 Task: In the  document Matthew.epub change page color to  'Blue'. Add link on bottom right corner of the sheet: 'www.instagram.com' Insert page numer on top of the page
Action: Mouse moved to (202, 380)
Screenshot: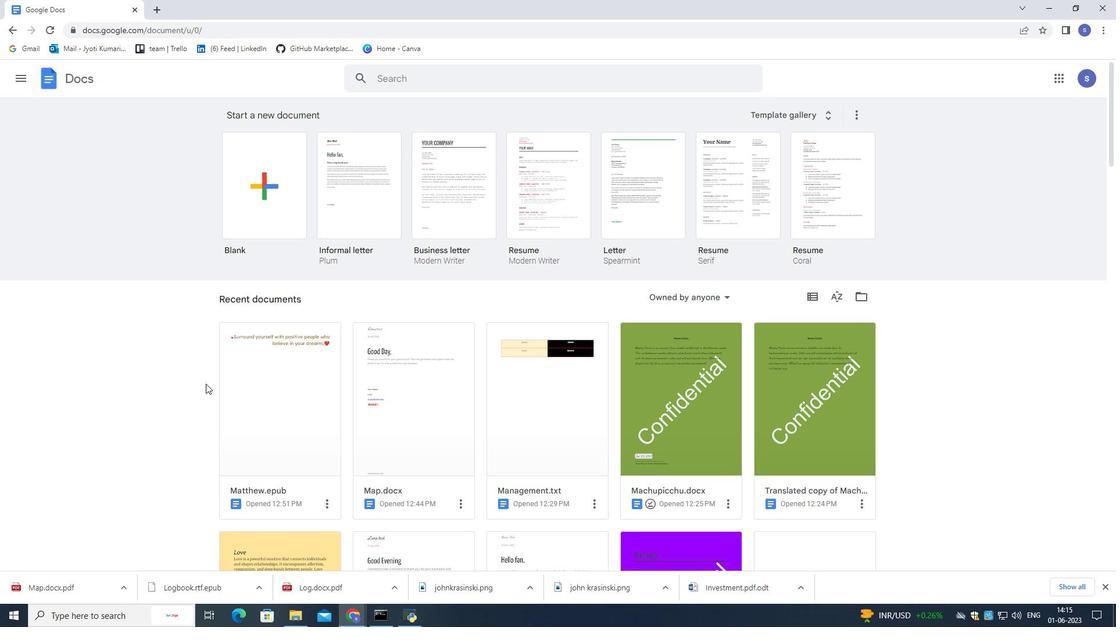 
Action: Mouse scrolled (202, 380) with delta (0, 0)
Screenshot: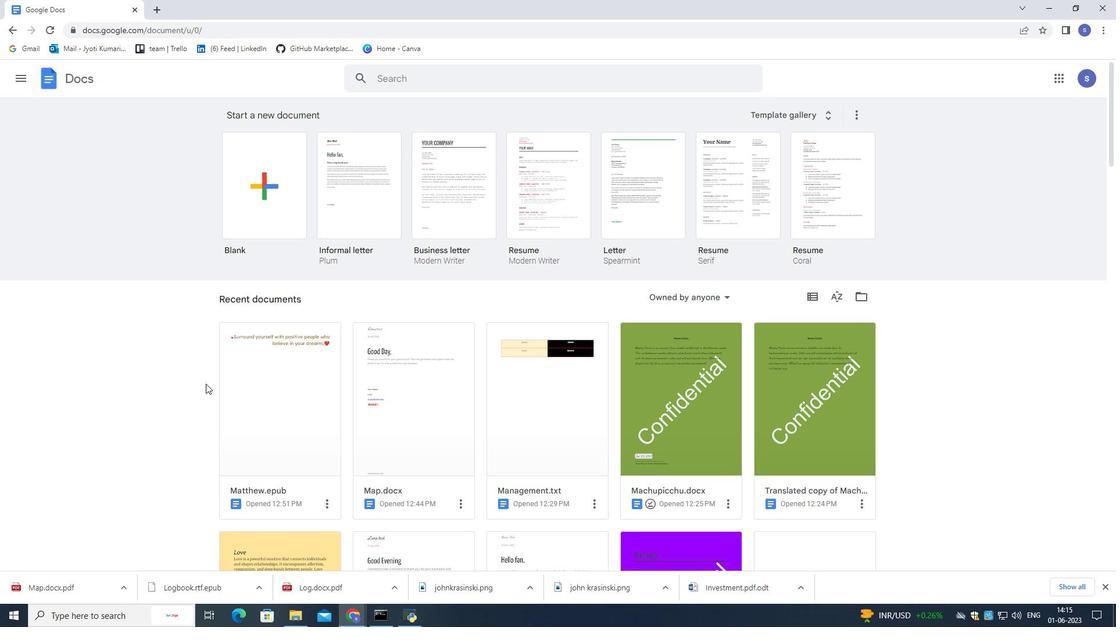 
Action: Mouse scrolled (202, 380) with delta (0, 0)
Screenshot: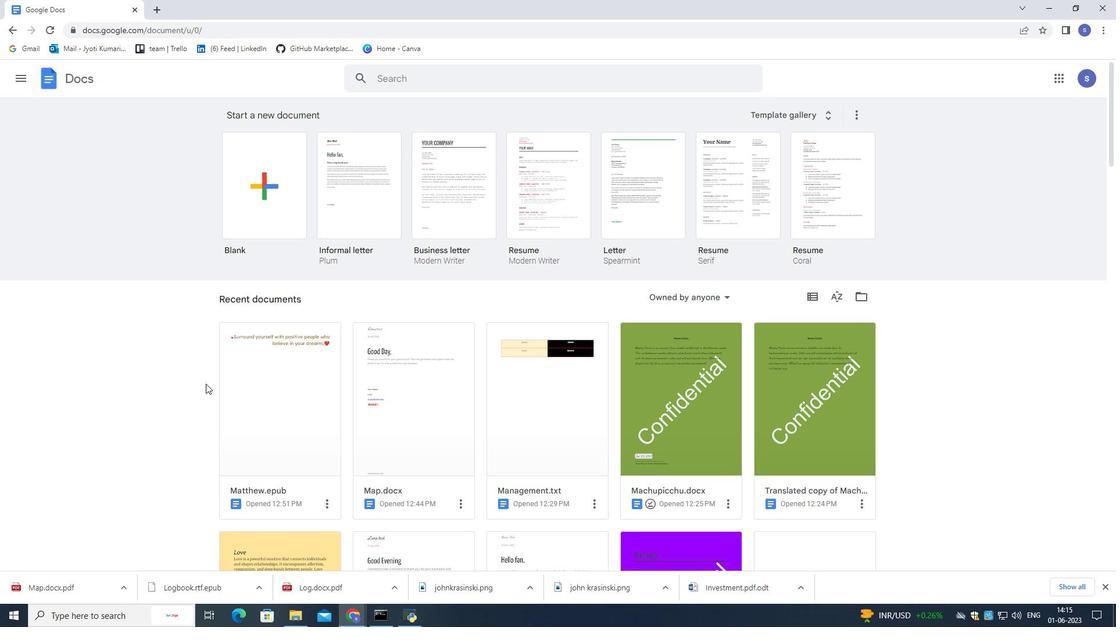 
Action: Mouse scrolled (202, 380) with delta (0, 0)
Screenshot: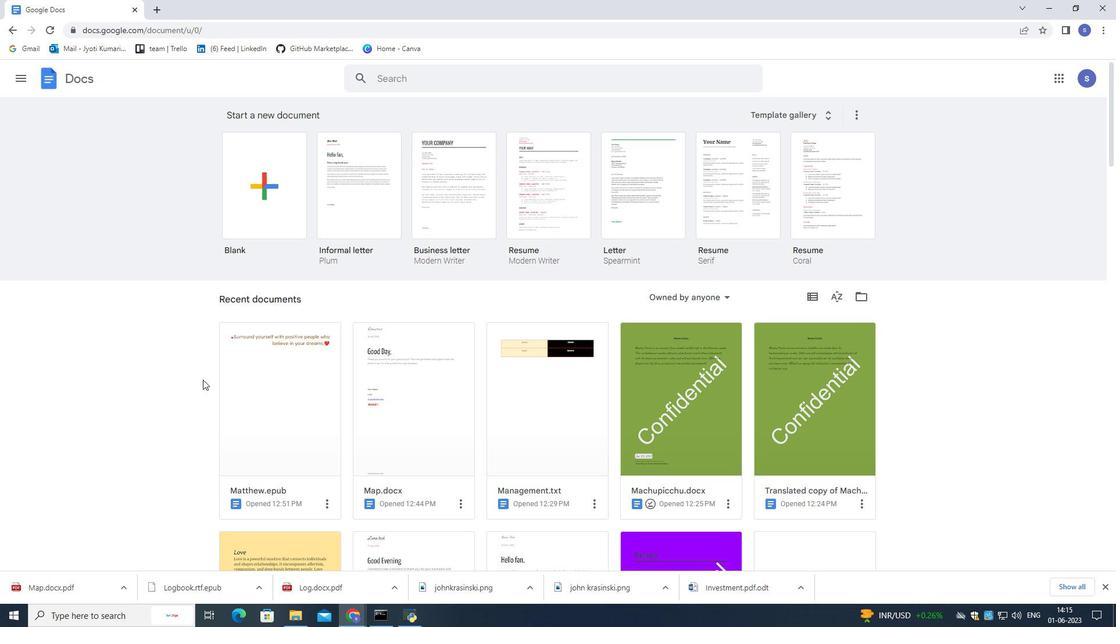 
Action: Mouse moved to (203, 377)
Screenshot: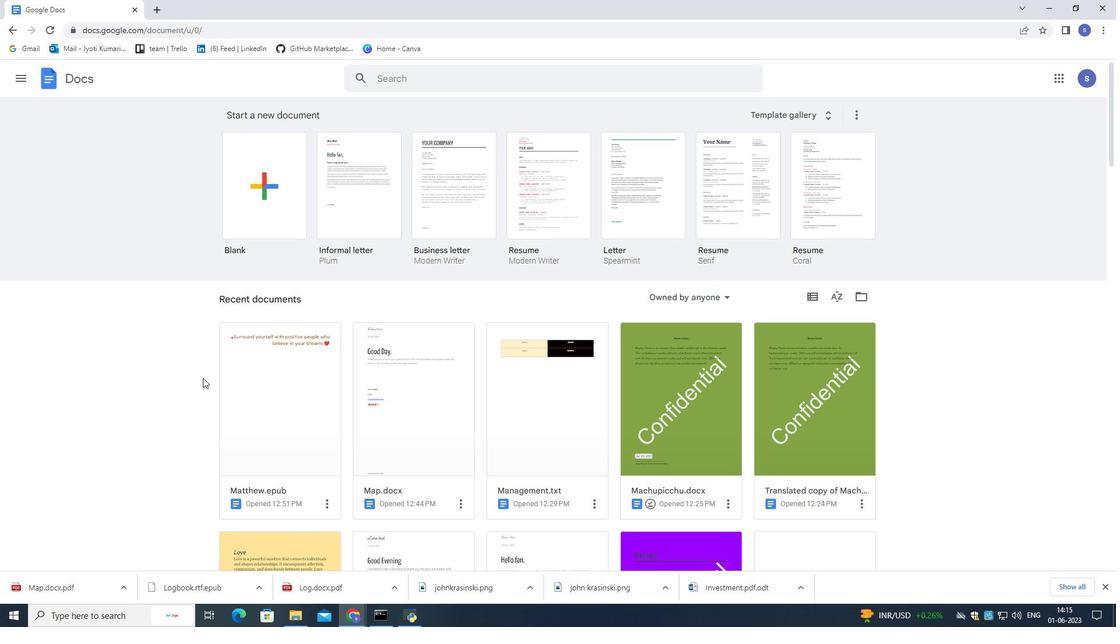 
Action: Mouse scrolled (203, 376) with delta (0, 0)
Screenshot: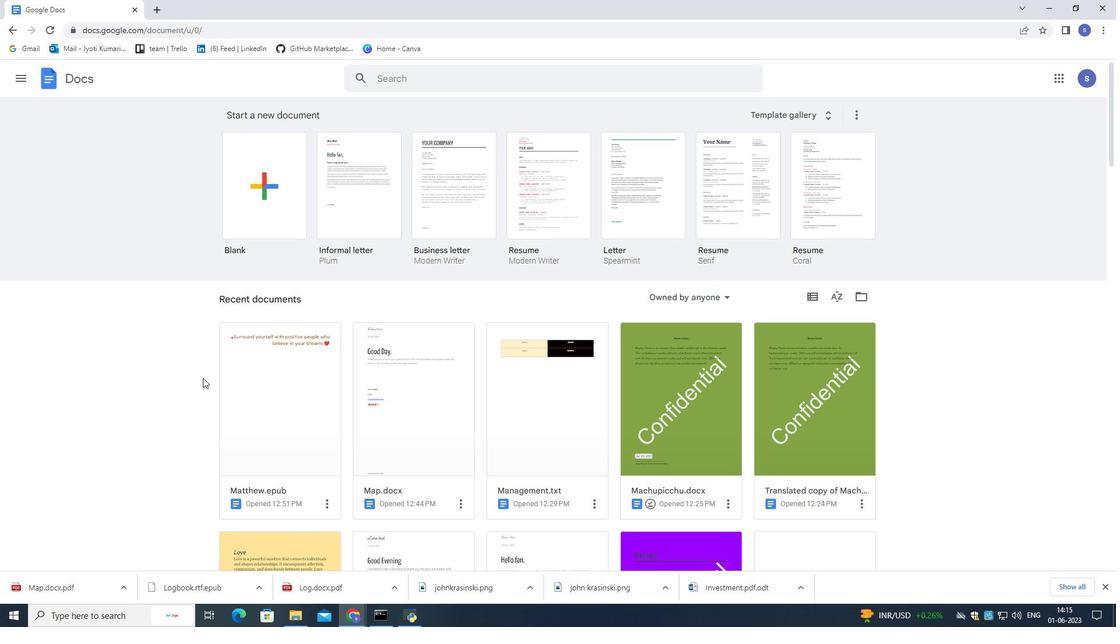 
Action: Mouse moved to (205, 377)
Screenshot: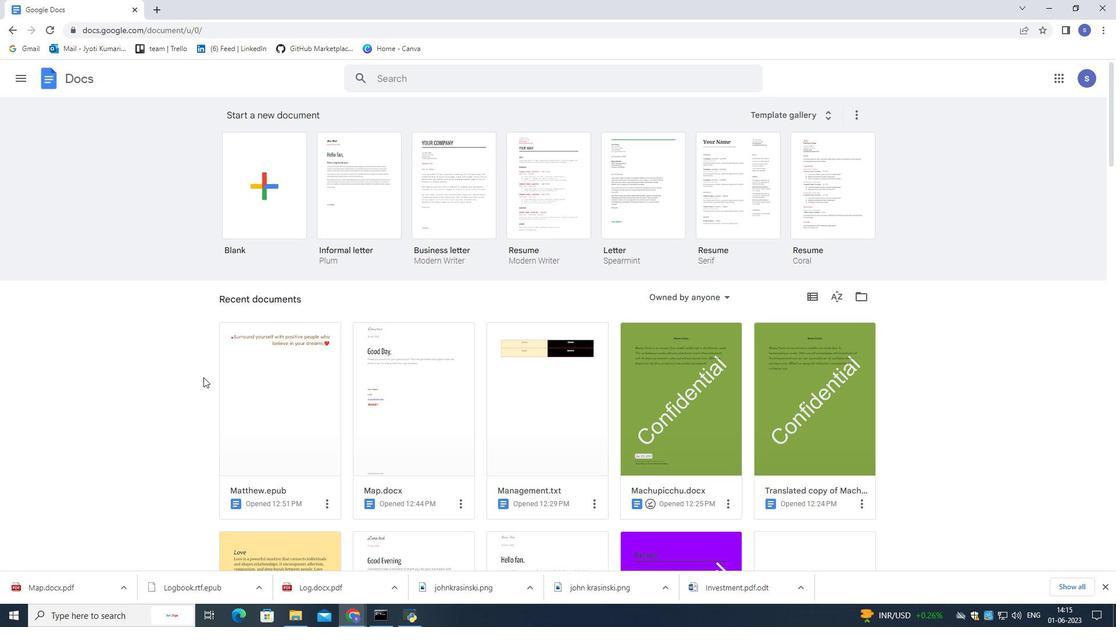 
Action: Mouse scrolled (205, 376) with delta (0, 0)
Screenshot: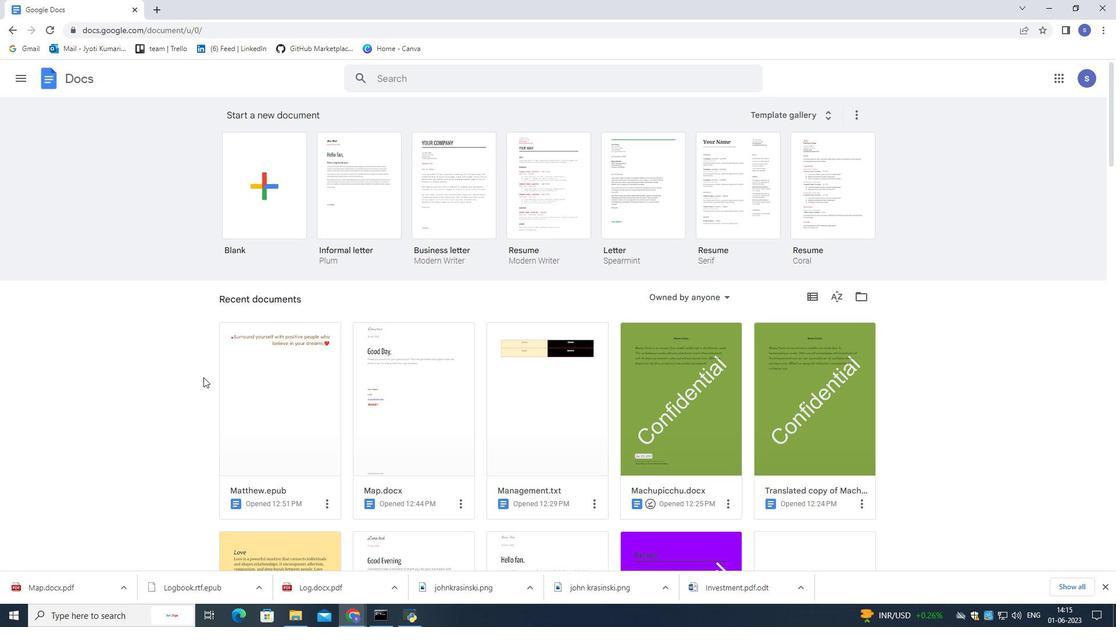 
Action: Mouse moved to (265, 331)
Screenshot: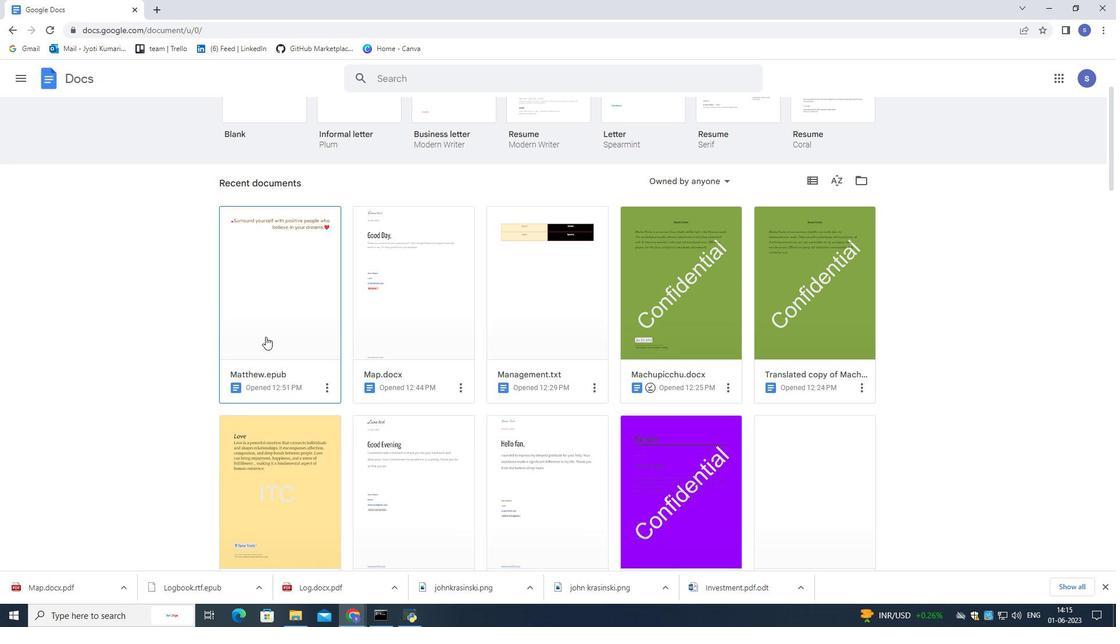 
Action: Mouse pressed left at (265, 331)
Screenshot: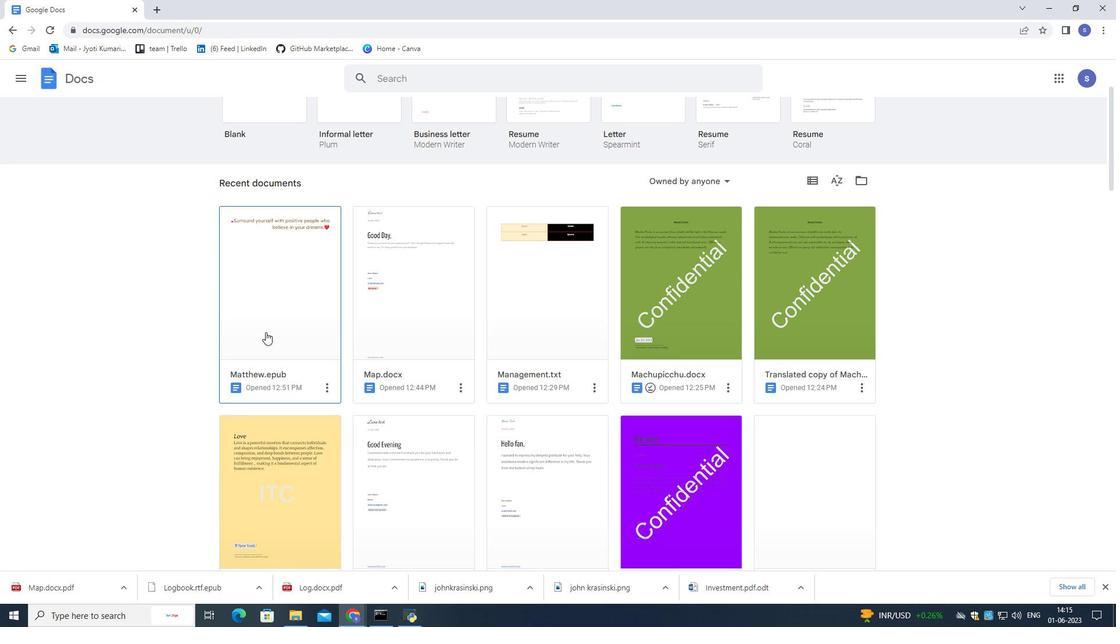 
Action: Mouse pressed left at (265, 331)
Screenshot: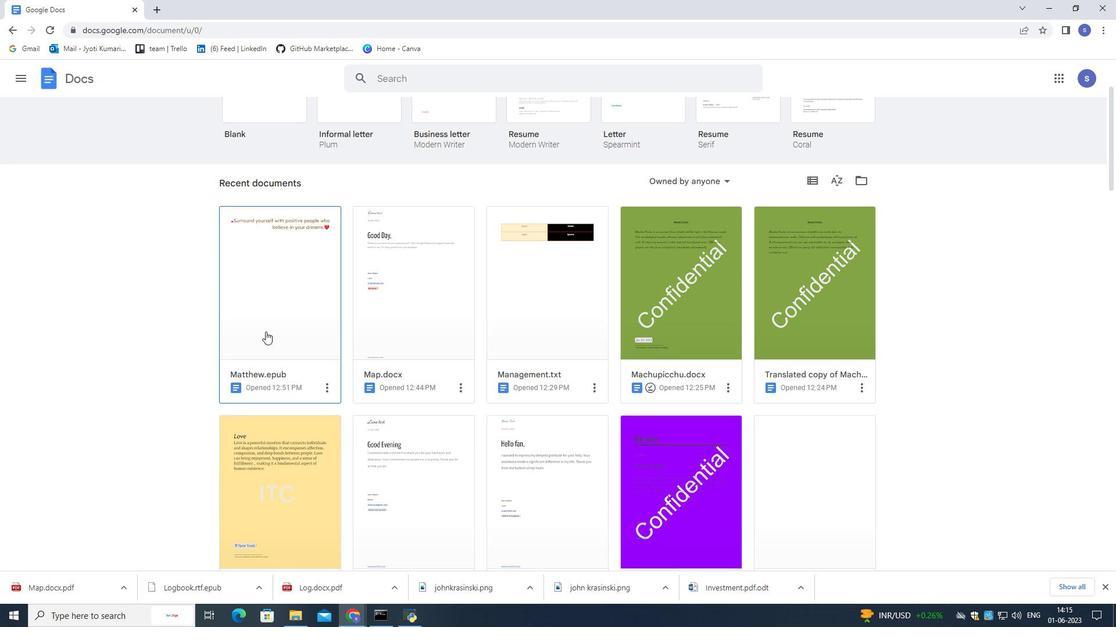 
Action: Mouse moved to (265, 330)
Screenshot: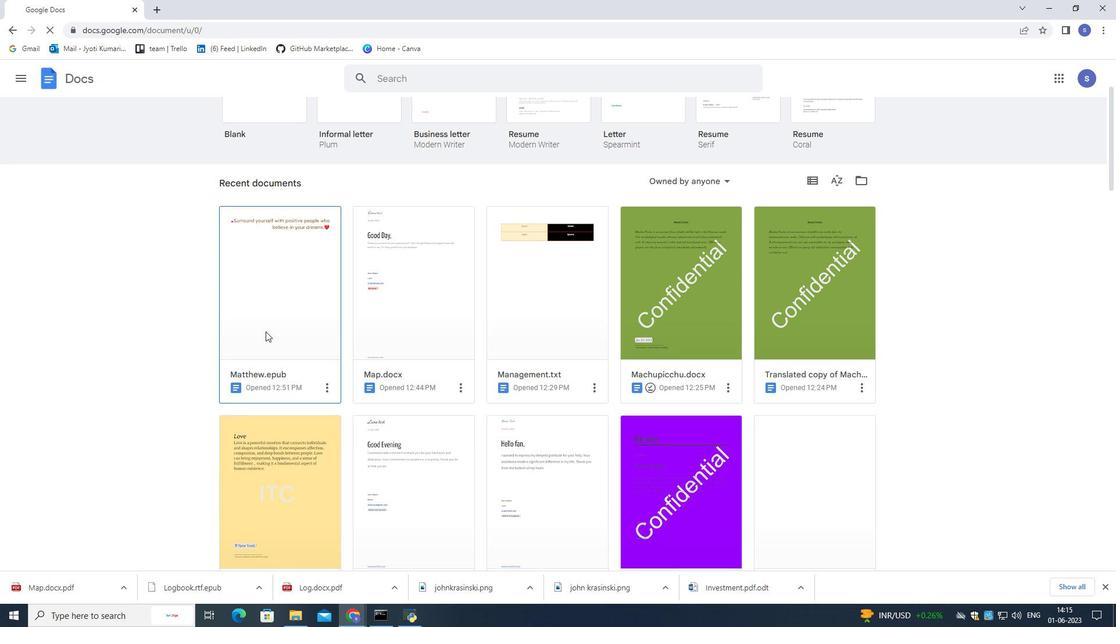 
Action: Mouse pressed left at (265, 330)
Screenshot: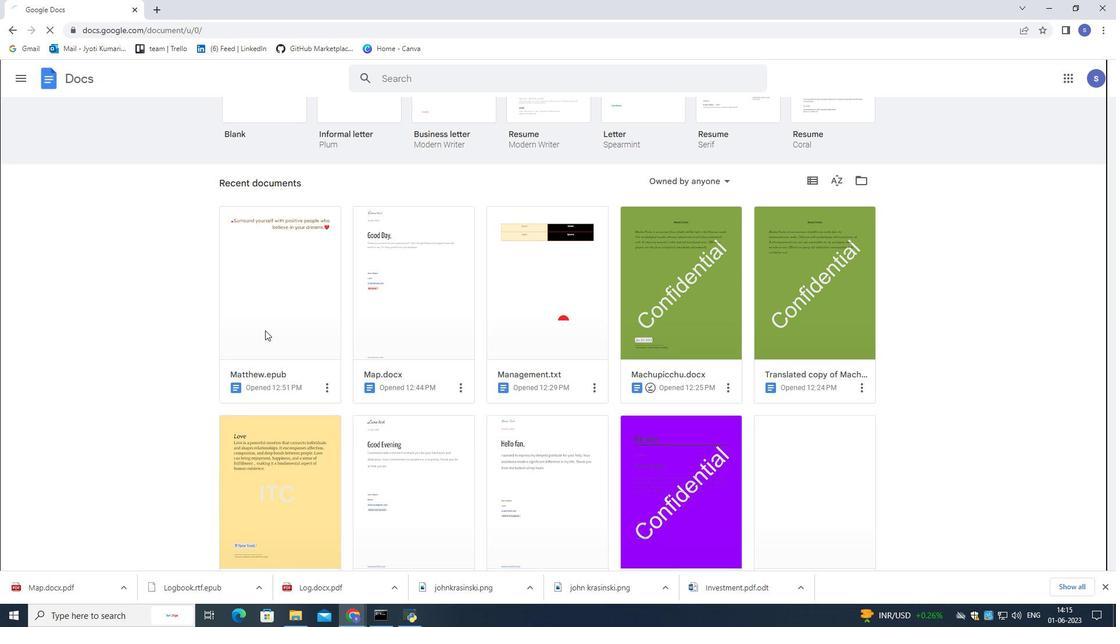 
Action: Mouse moved to (49, 86)
Screenshot: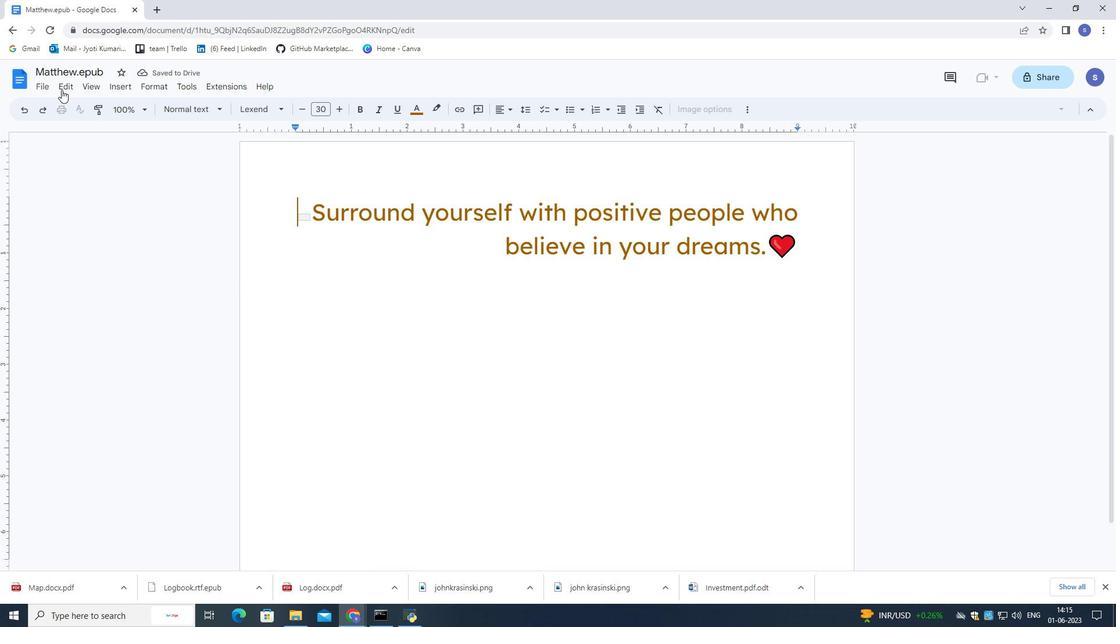 
Action: Mouse pressed left at (49, 86)
Screenshot: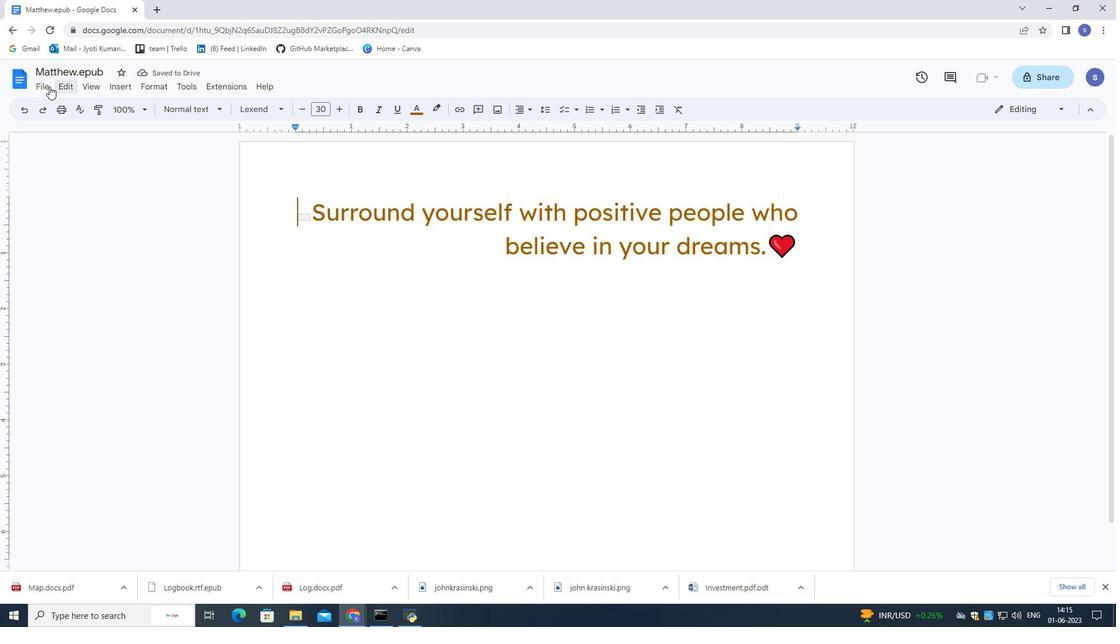 
Action: Mouse moved to (81, 369)
Screenshot: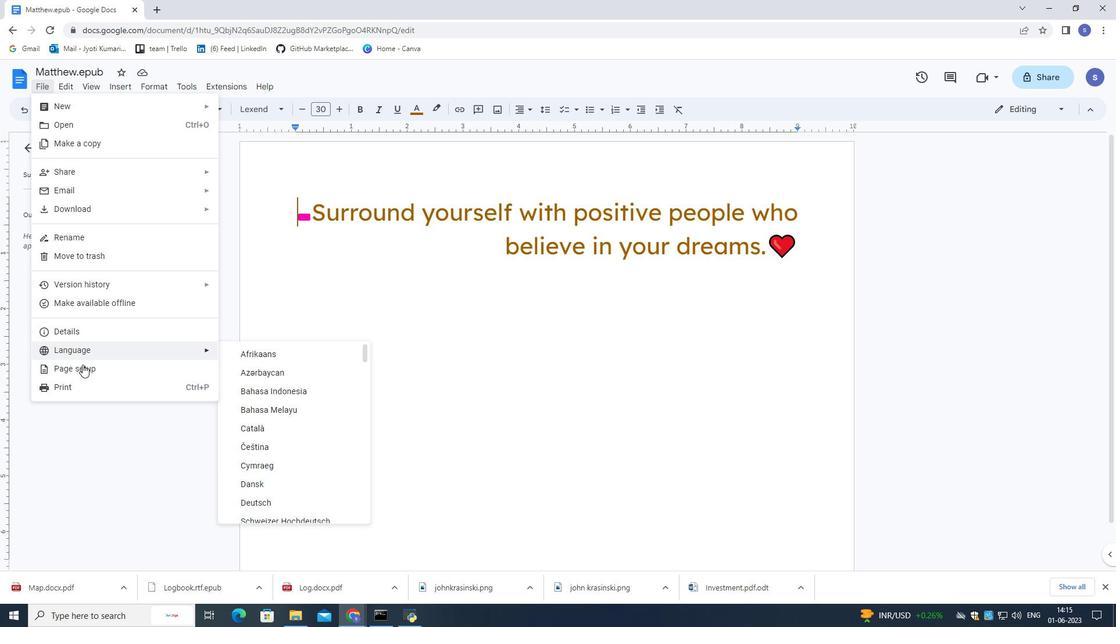 
Action: Mouse pressed left at (81, 369)
Screenshot: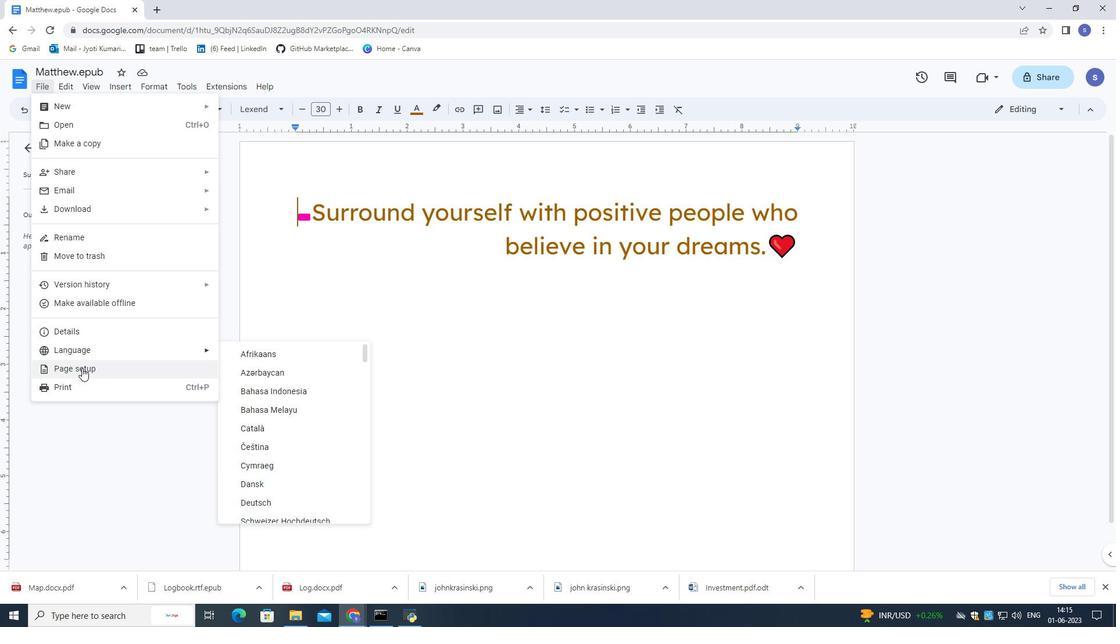 
Action: Mouse moved to (338, 366)
Screenshot: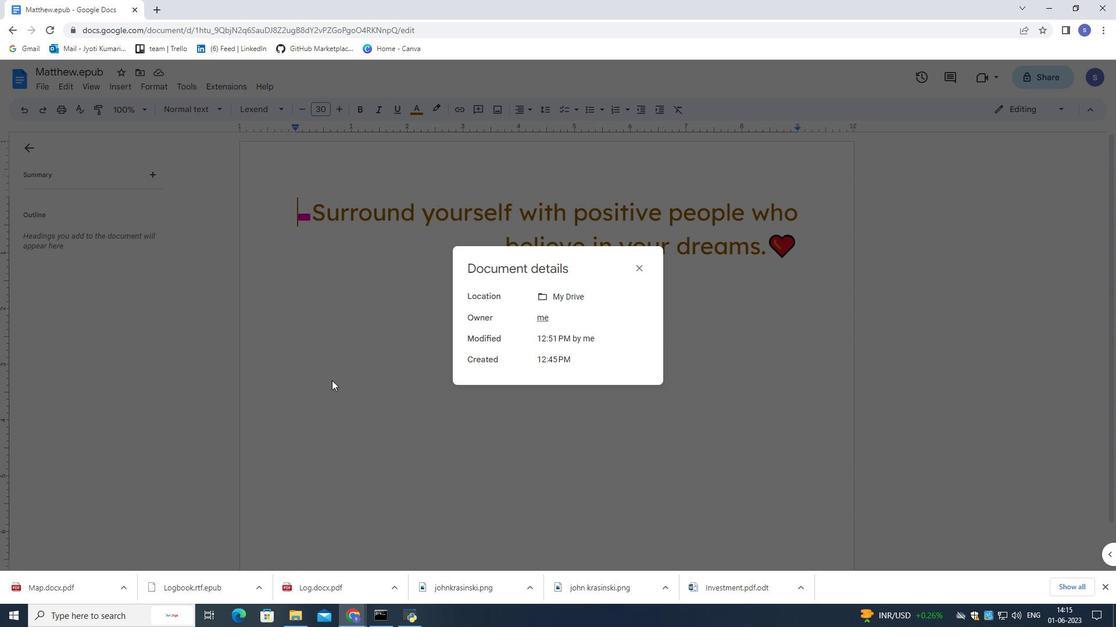 
Action: Mouse pressed left at (338, 366)
Screenshot: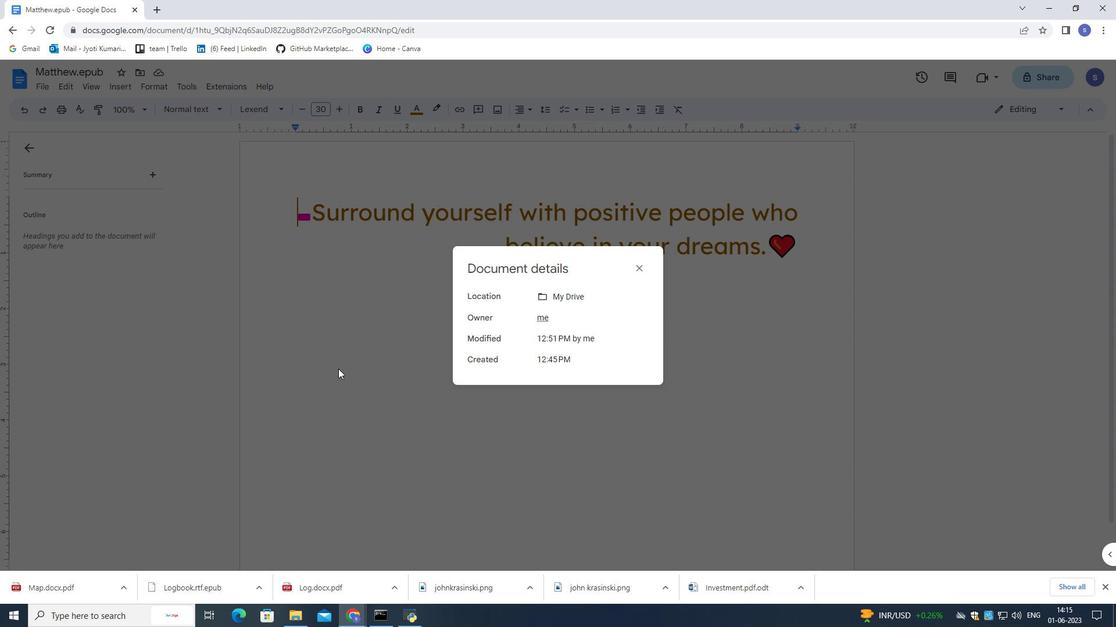 
Action: Mouse moved to (641, 265)
Screenshot: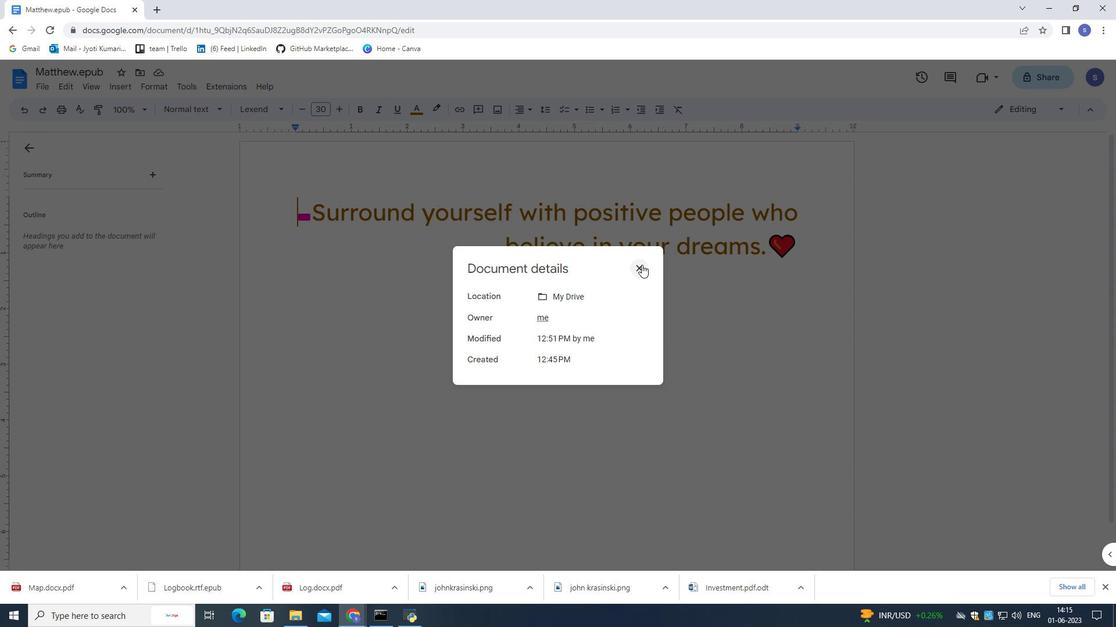 
Action: Mouse pressed left at (641, 265)
Screenshot: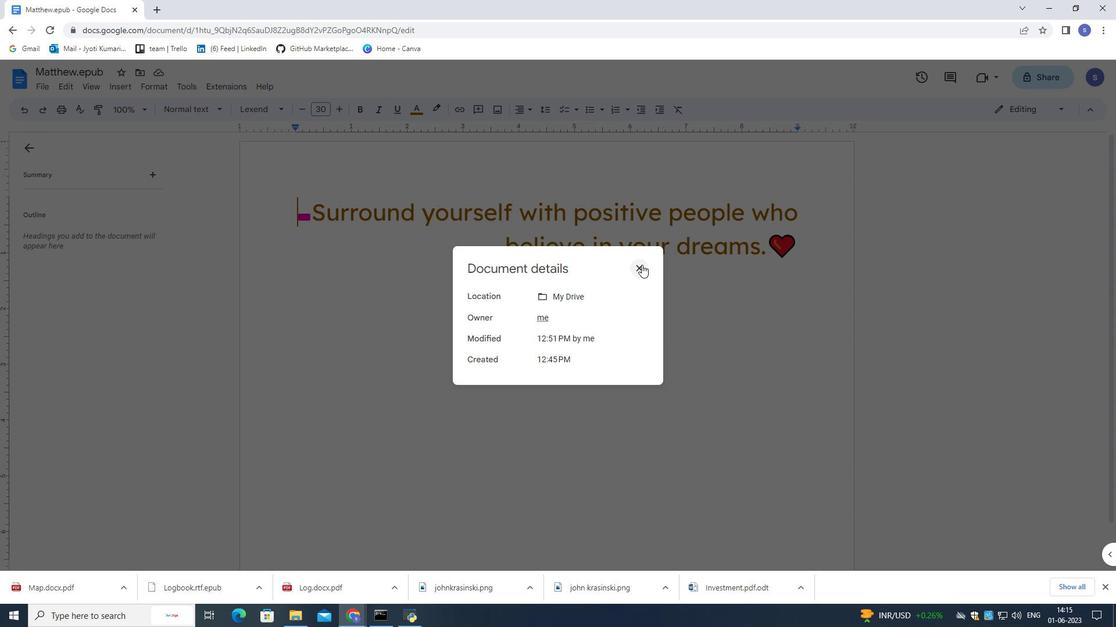 
Action: Mouse moved to (38, 88)
Screenshot: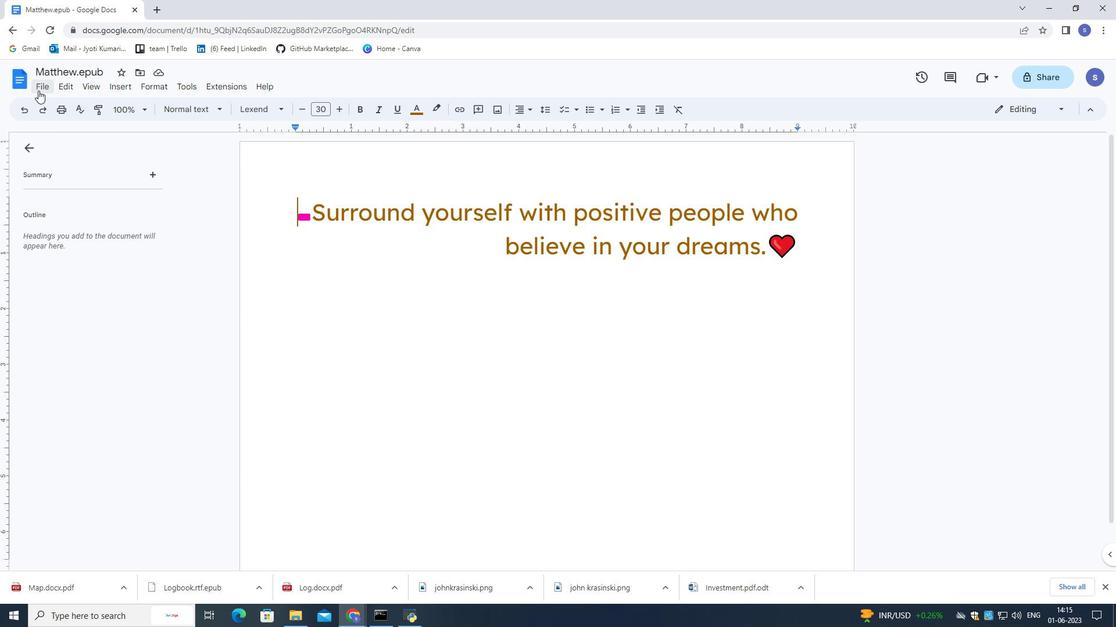 
Action: Mouse pressed left at (38, 88)
Screenshot: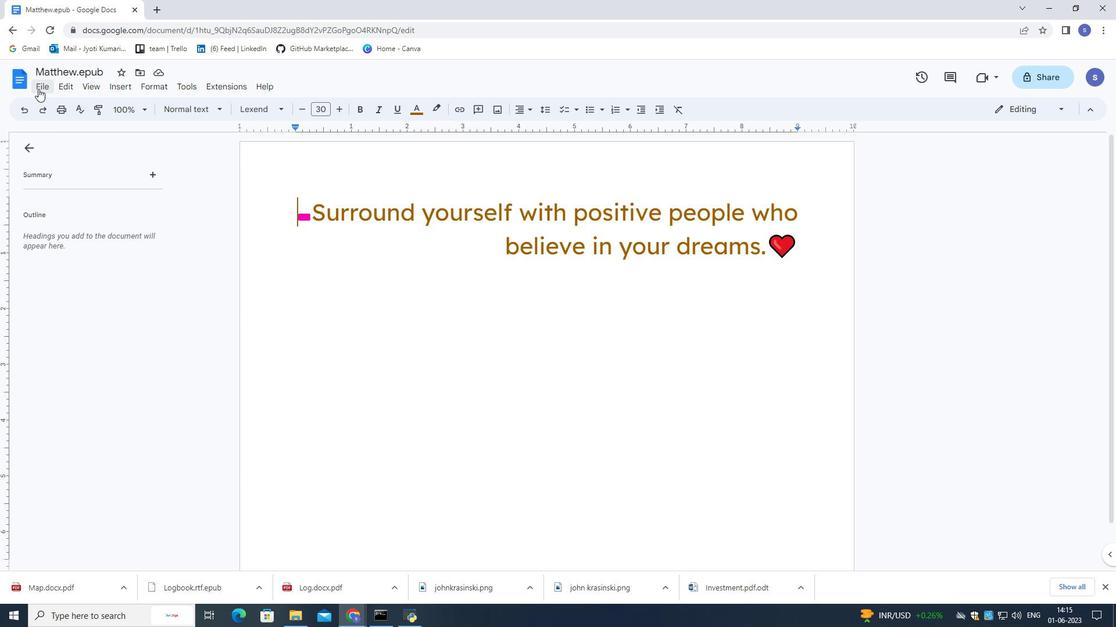 
Action: Mouse moved to (83, 412)
Screenshot: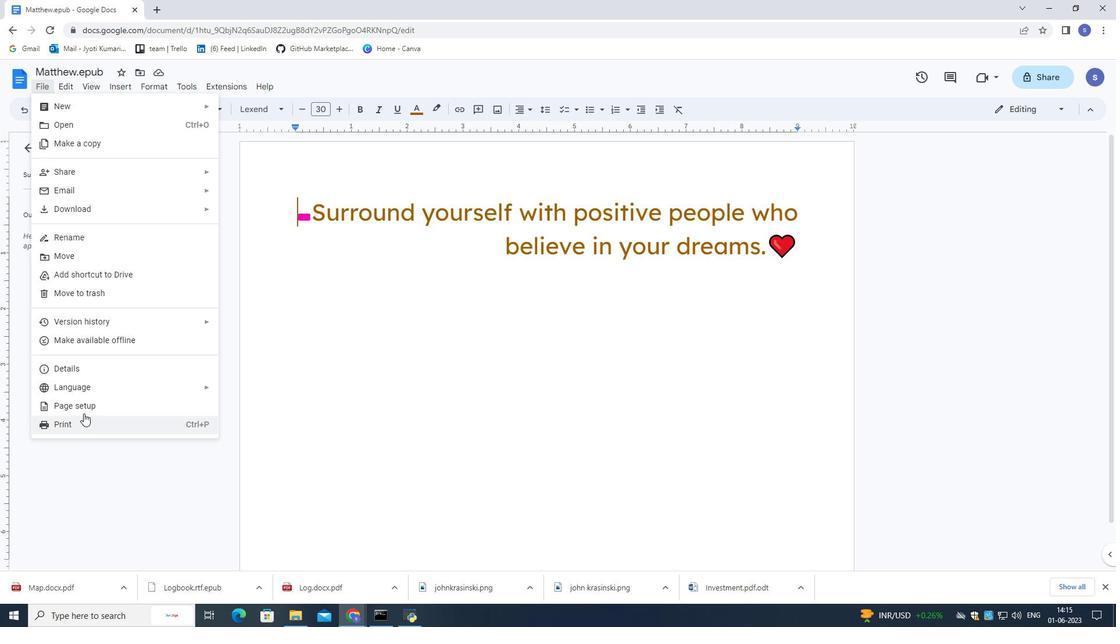 
Action: Mouse pressed left at (83, 412)
Screenshot: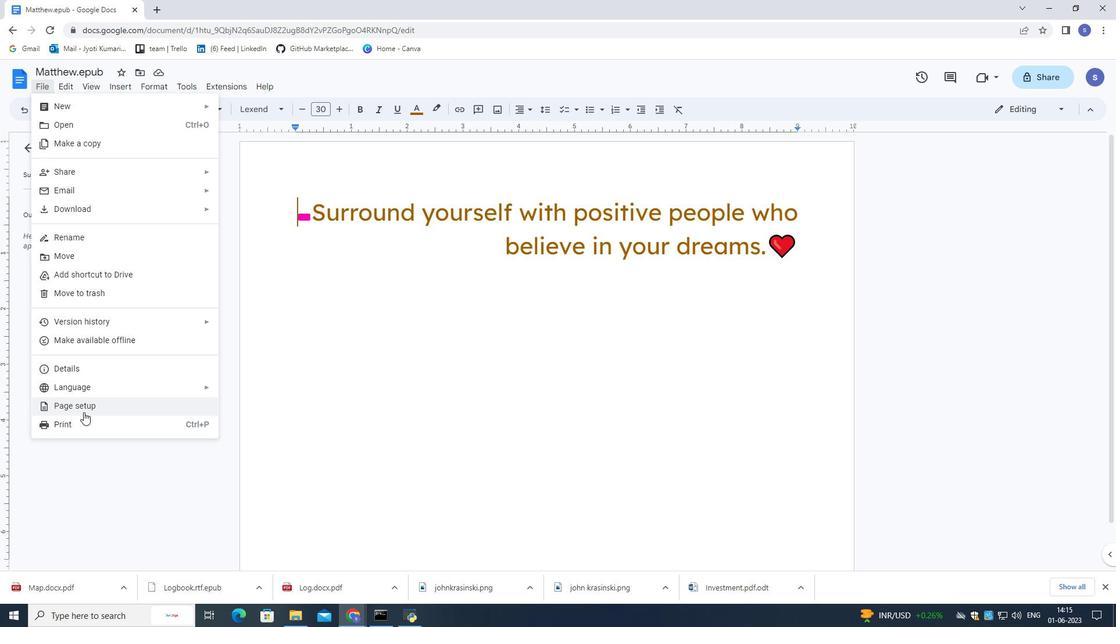 
Action: Mouse moved to (463, 388)
Screenshot: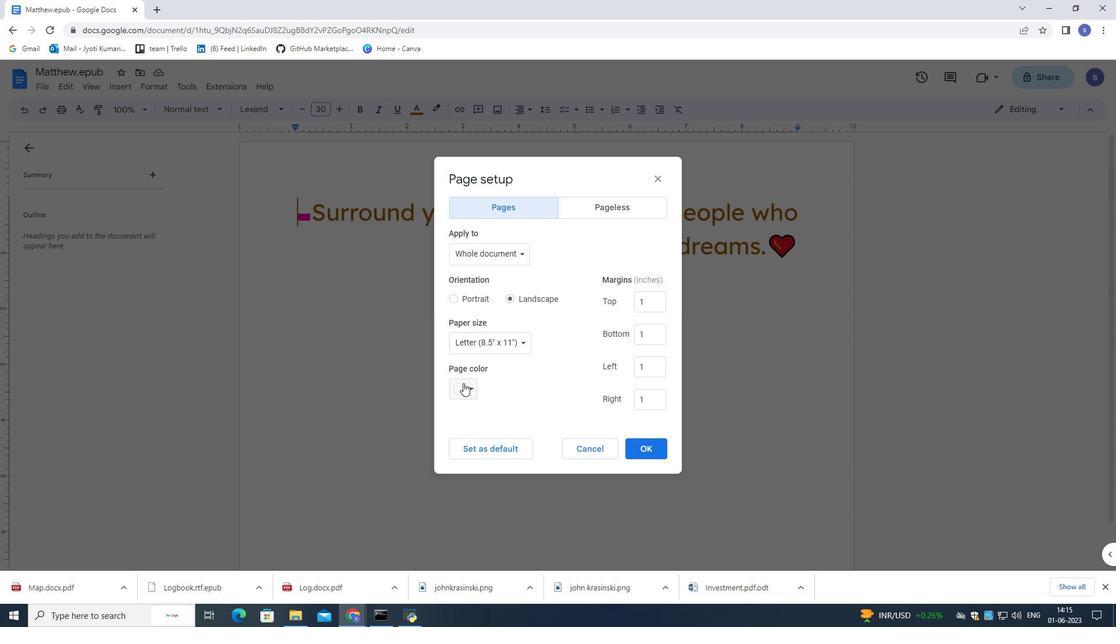 
Action: Mouse pressed left at (463, 388)
Screenshot: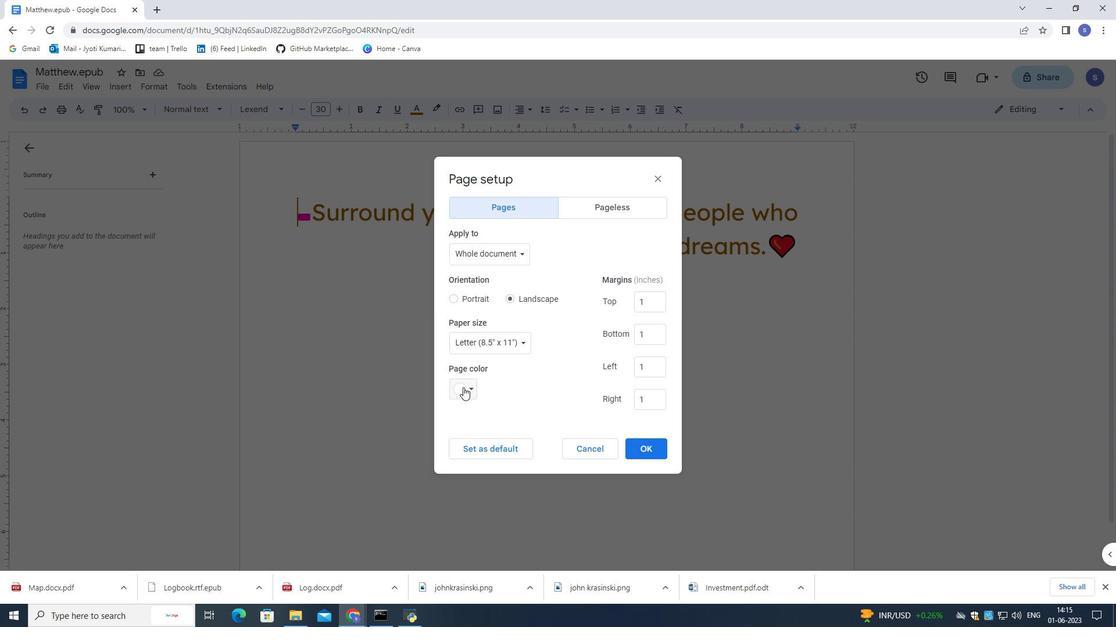 
Action: Mouse moved to (552, 489)
Screenshot: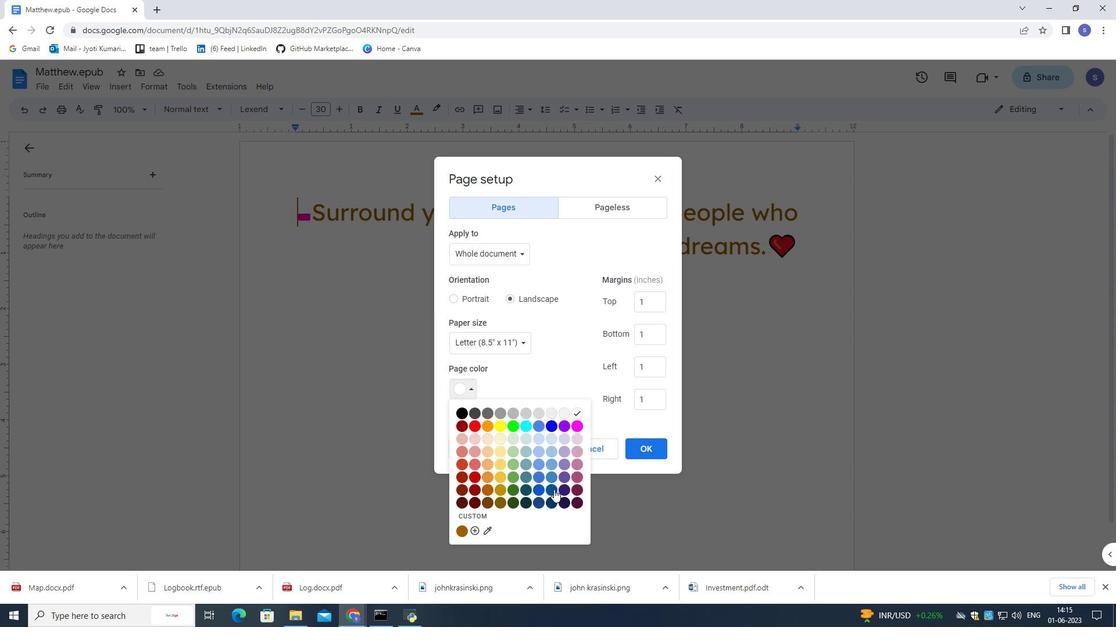 
Action: Mouse pressed left at (552, 489)
Screenshot: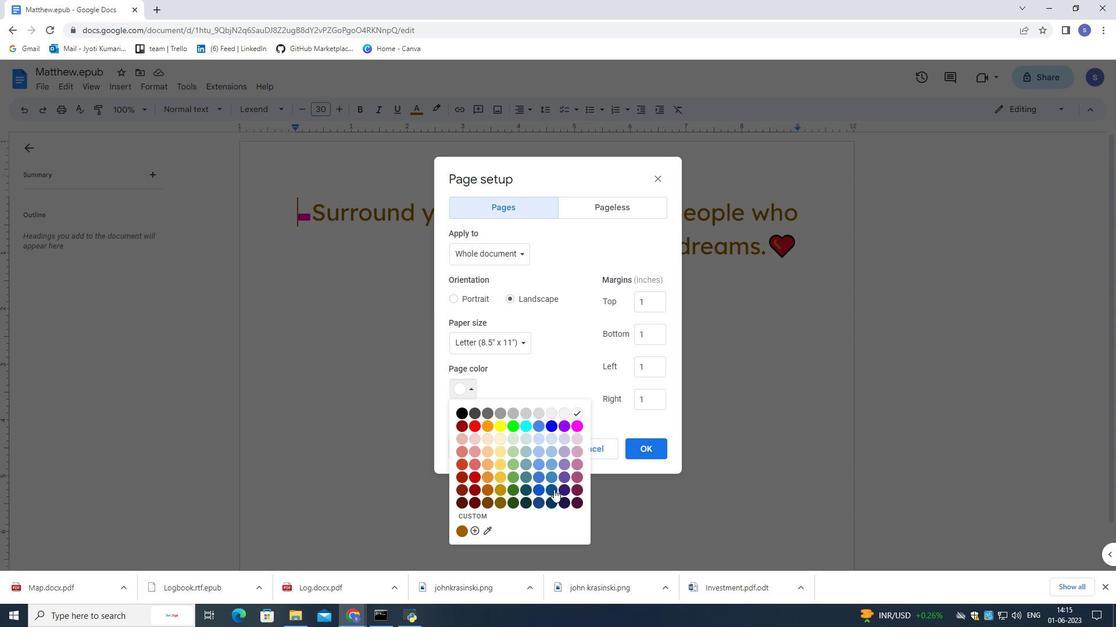
Action: Mouse moved to (635, 444)
Screenshot: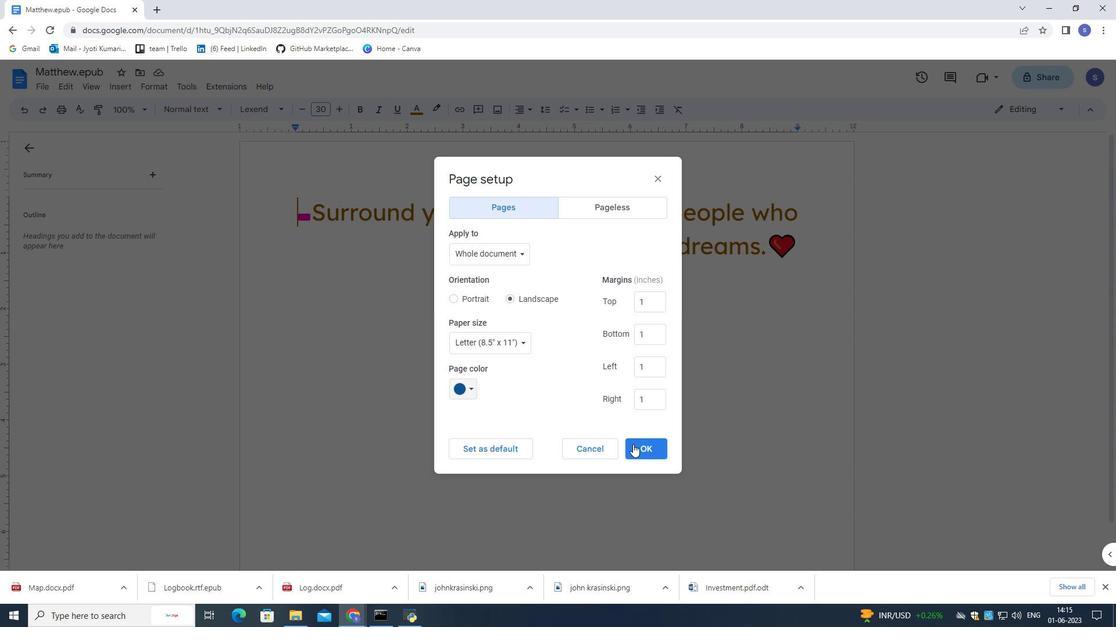 
Action: Mouse pressed left at (635, 444)
Screenshot: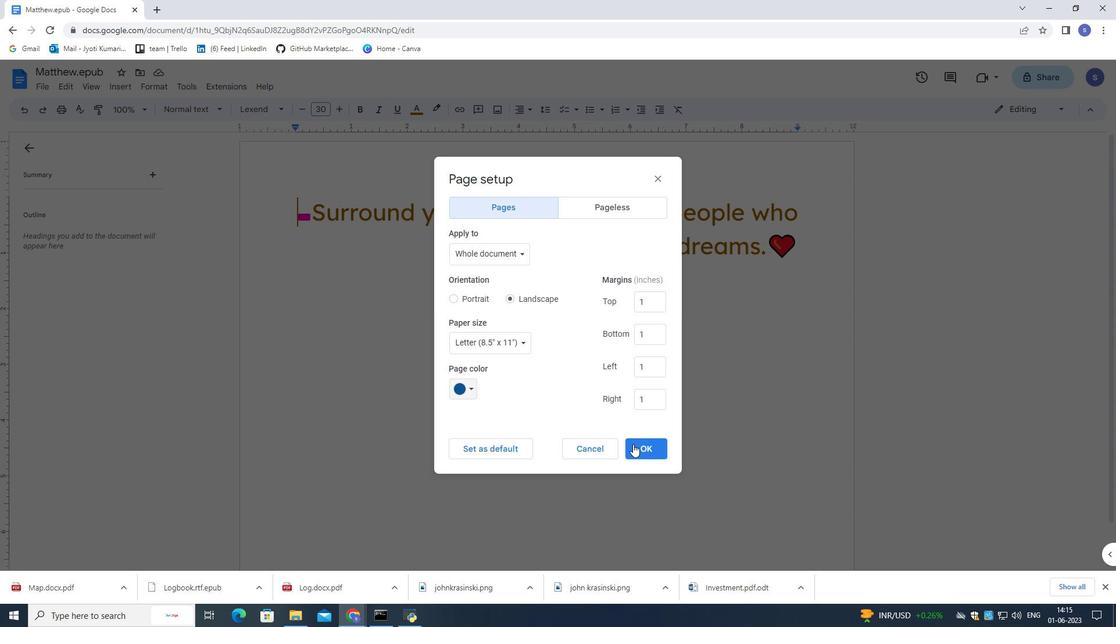 
Action: Mouse moved to (410, 387)
Screenshot: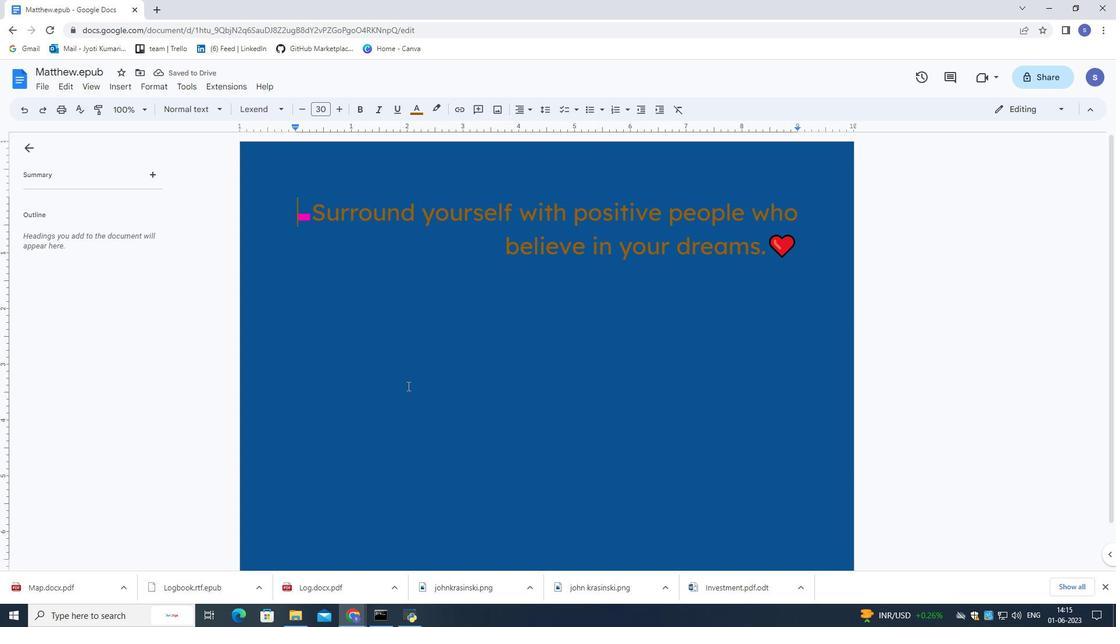 
Action: Mouse scrolled (410, 387) with delta (0, 0)
Screenshot: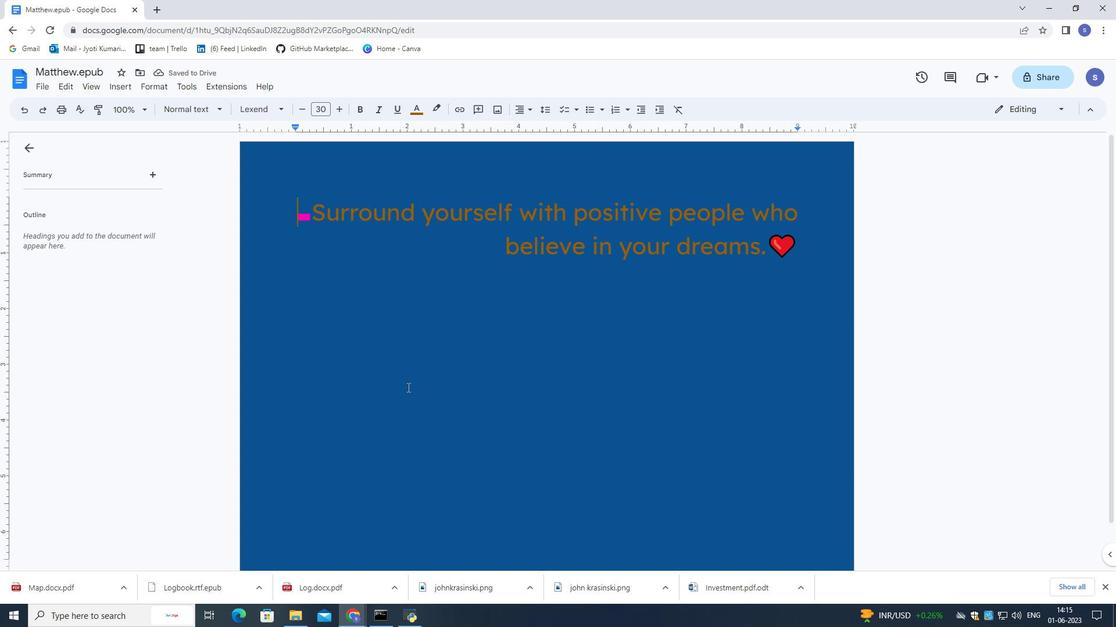 
Action: Mouse moved to (411, 388)
Screenshot: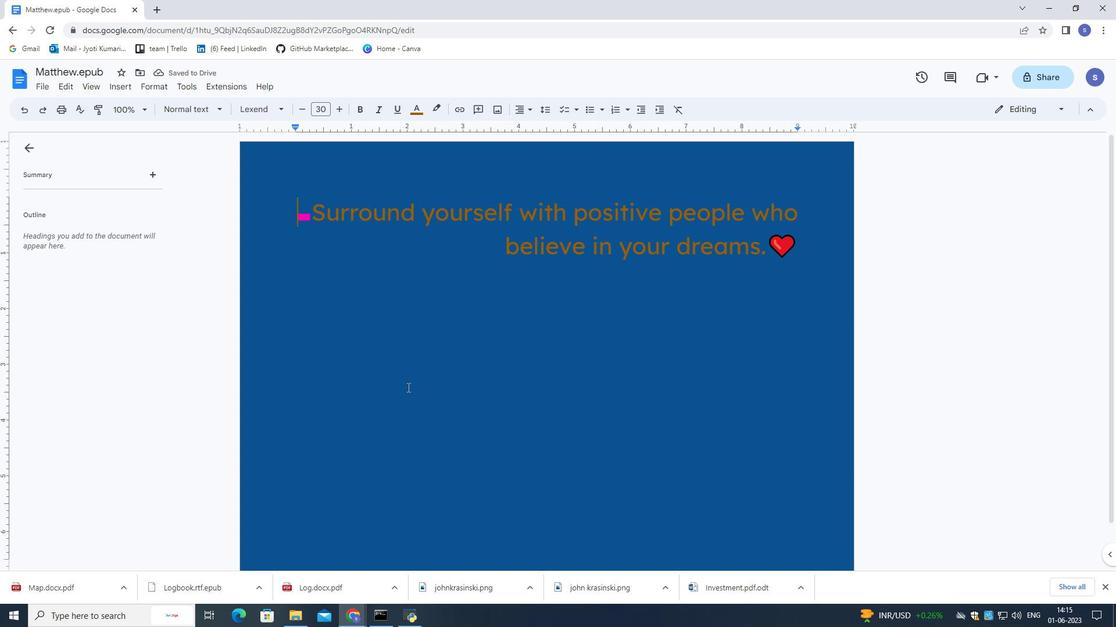 
Action: Mouse scrolled (411, 387) with delta (0, 0)
Screenshot: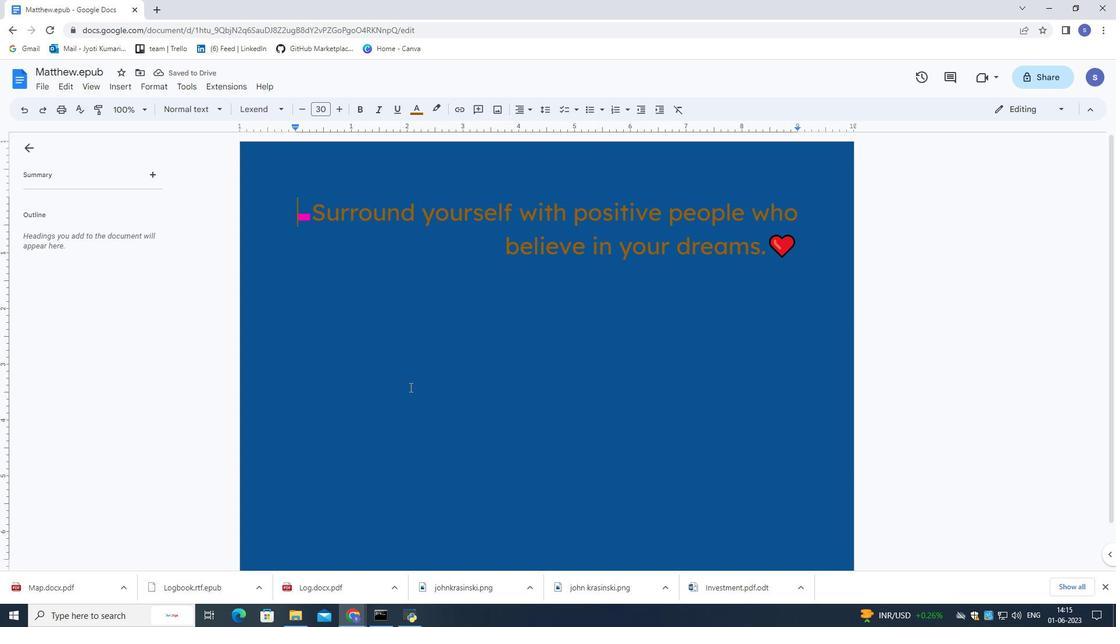 
Action: Mouse scrolled (411, 387) with delta (0, 0)
Screenshot: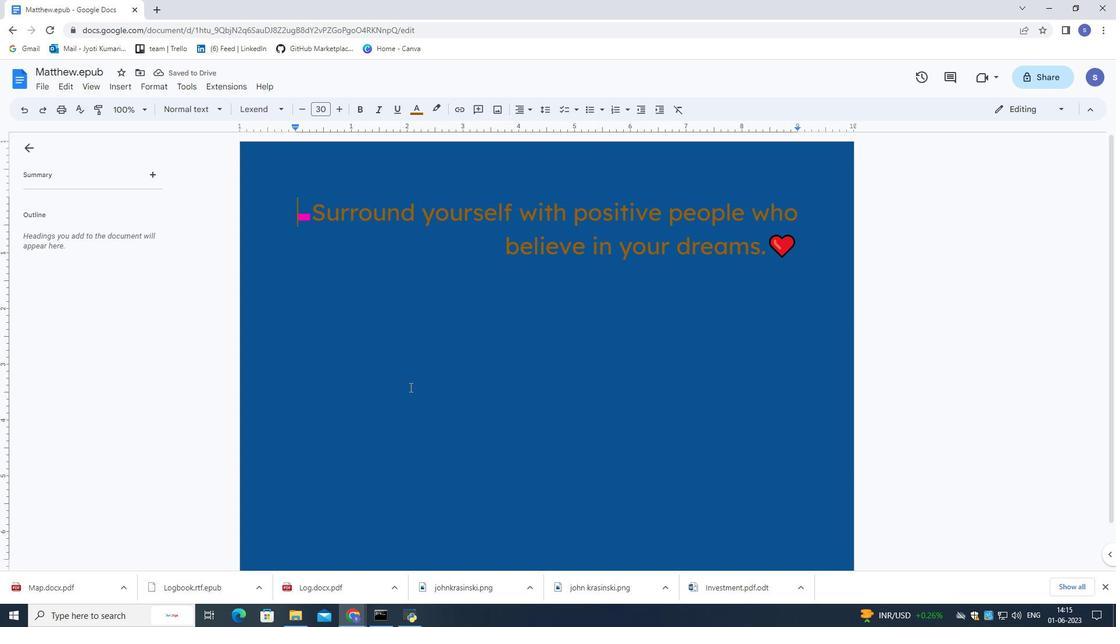 
Action: Mouse scrolled (411, 387) with delta (0, 0)
Screenshot: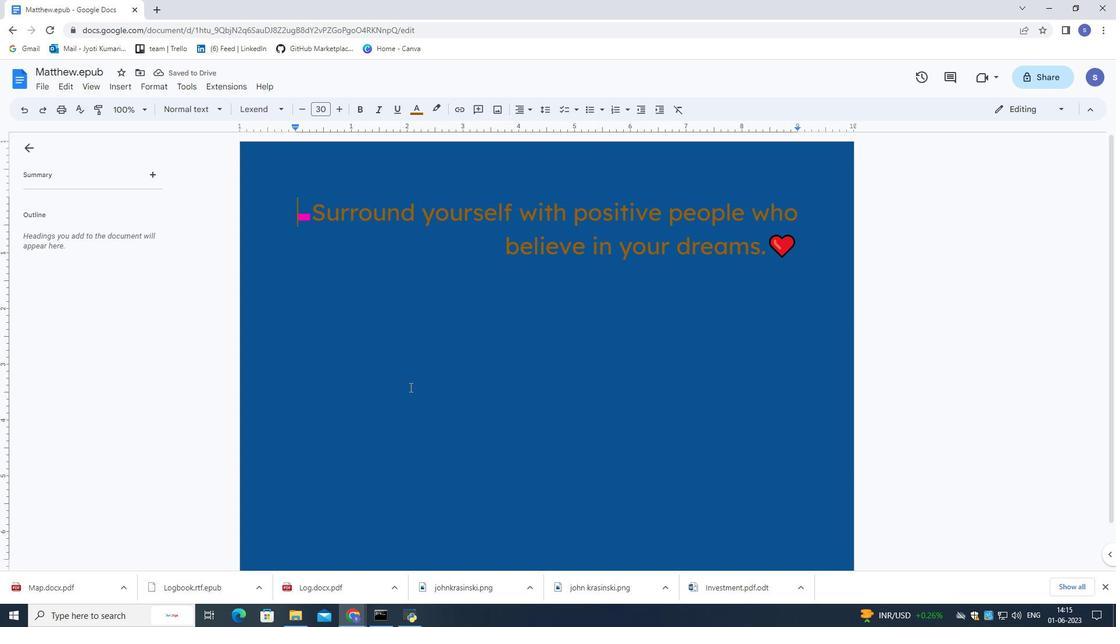 
Action: Mouse moved to (410, 387)
Screenshot: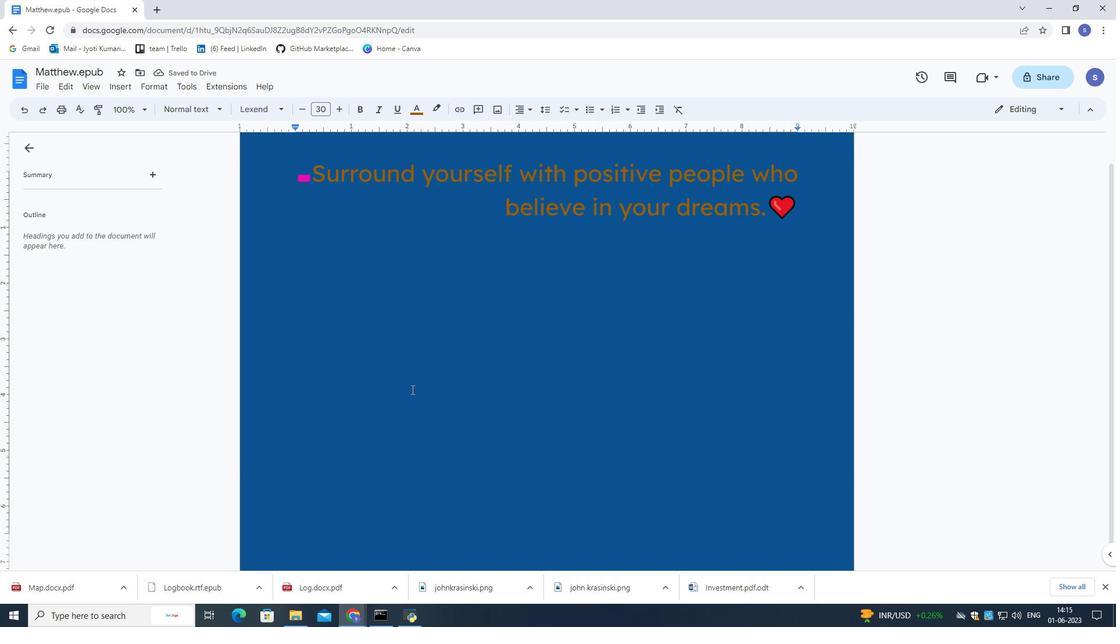 
Action: Mouse scrolled (410, 387) with delta (0, 0)
Screenshot: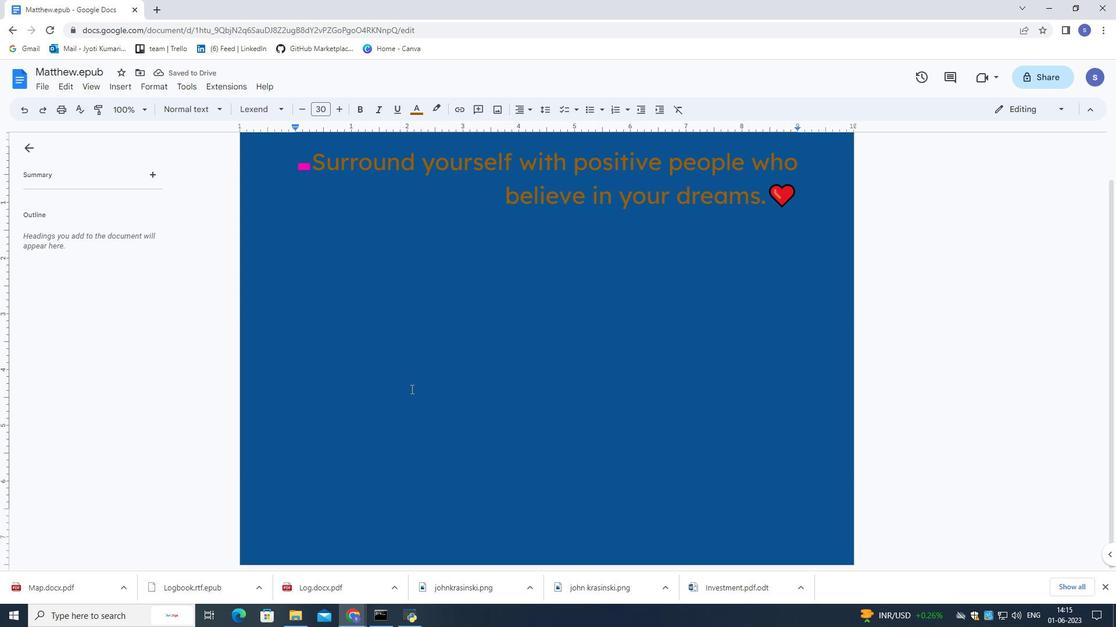 
Action: Mouse scrolled (410, 387) with delta (0, 0)
Screenshot: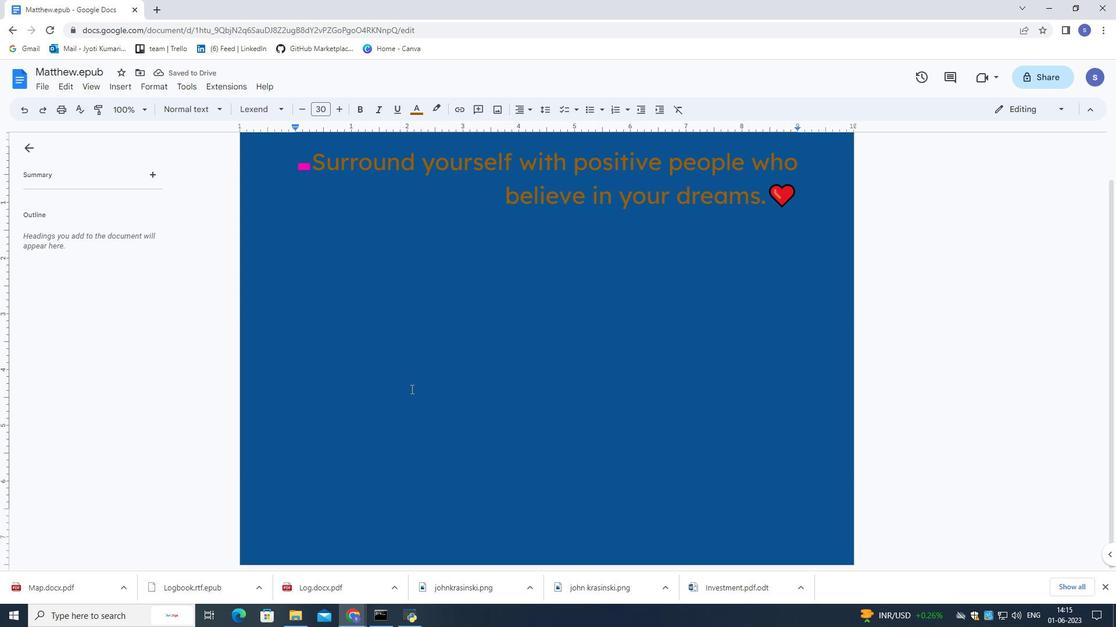 
Action: Mouse scrolled (410, 387) with delta (0, 0)
Screenshot: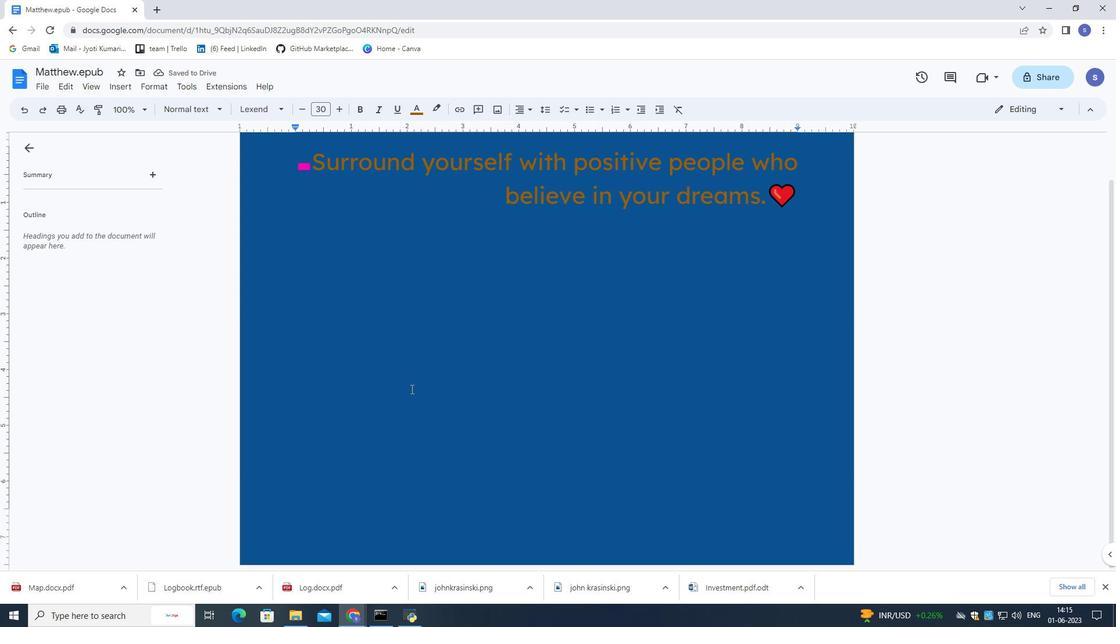 
Action: Mouse moved to (407, 503)
Screenshot: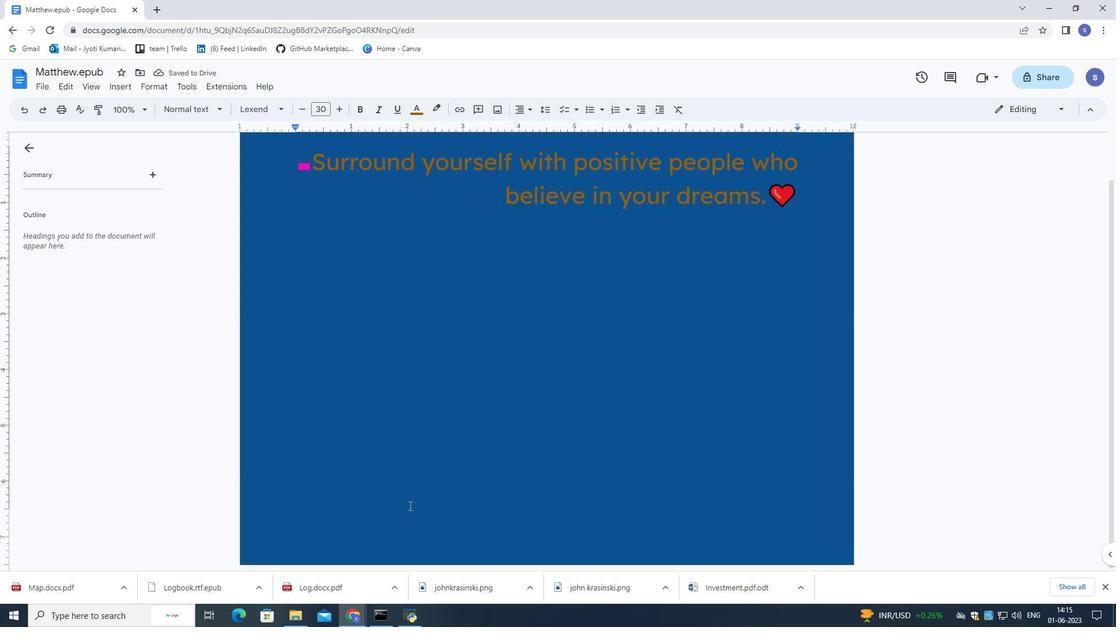 
Action: Mouse pressed left at (407, 503)
Screenshot: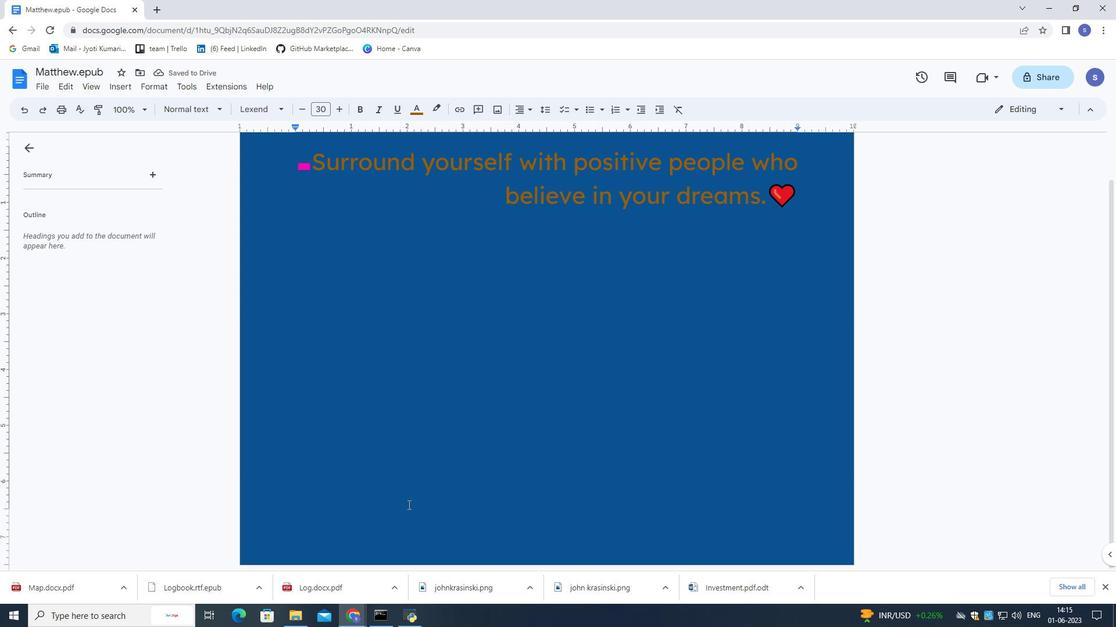 
Action: Mouse moved to (408, 502)
Screenshot: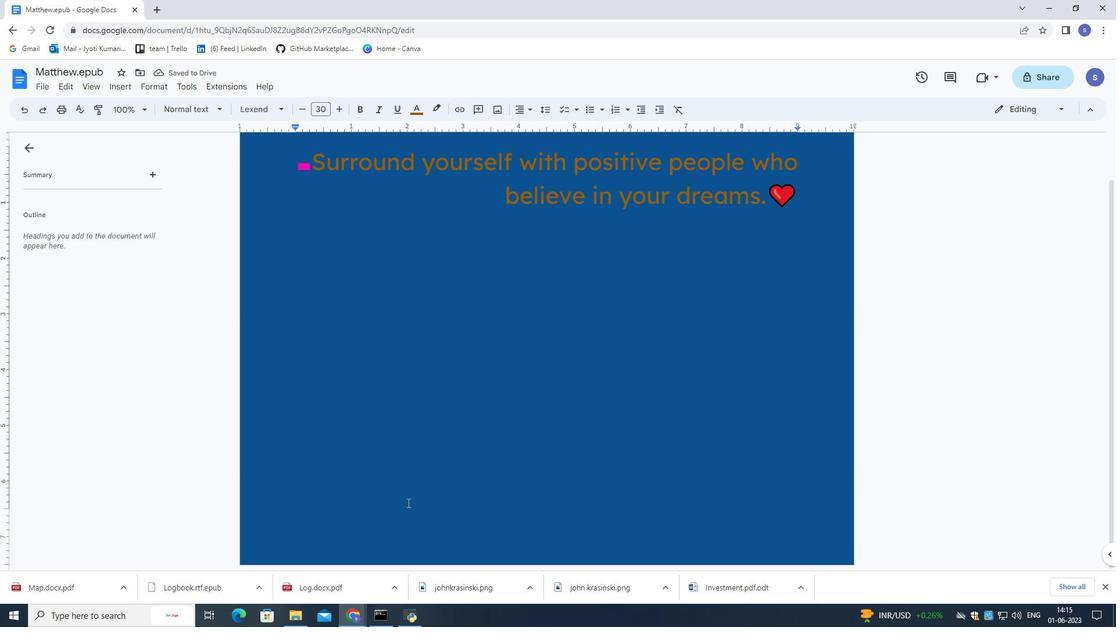
Action: Mouse pressed left at (408, 502)
Screenshot: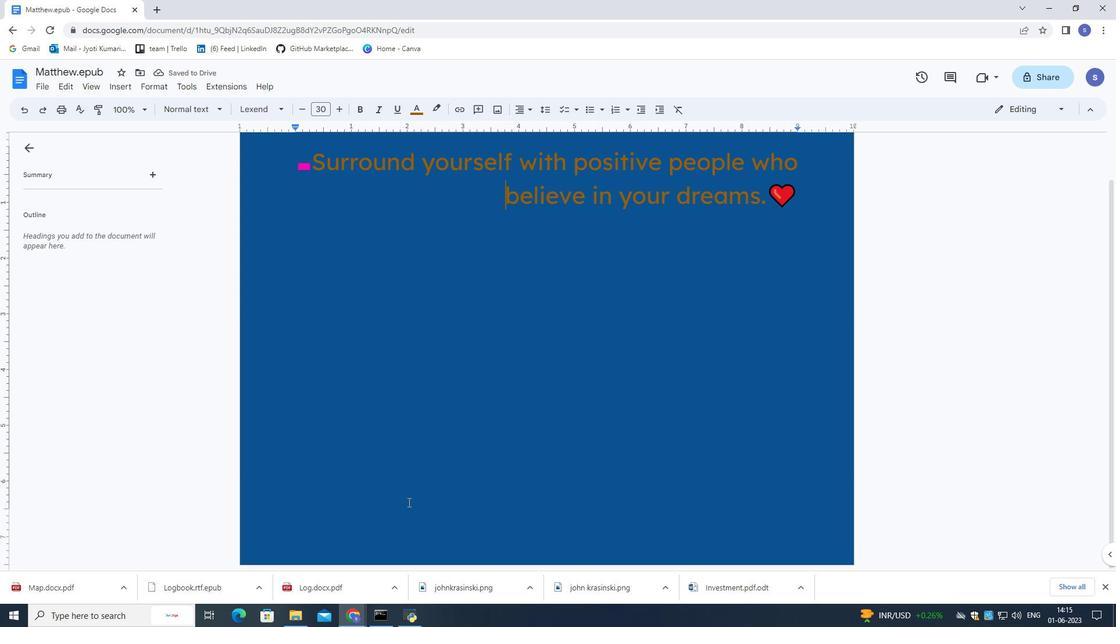 
Action: Mouse moved to (408, 501)
Screenshot: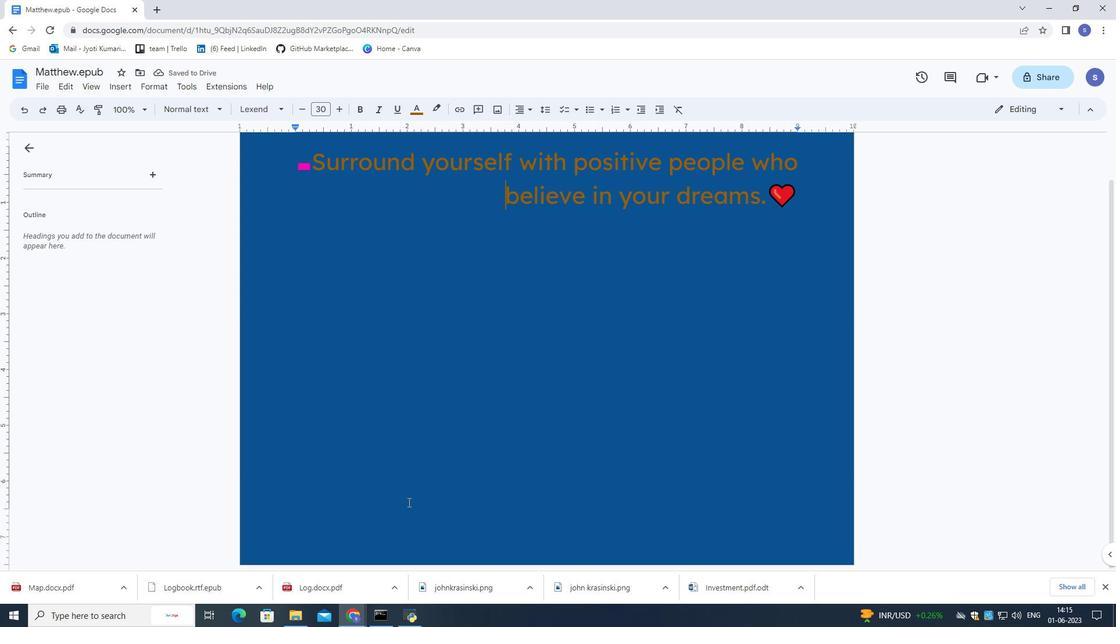 
Action: Mouse pressed left at (408, 501)
Screenshot: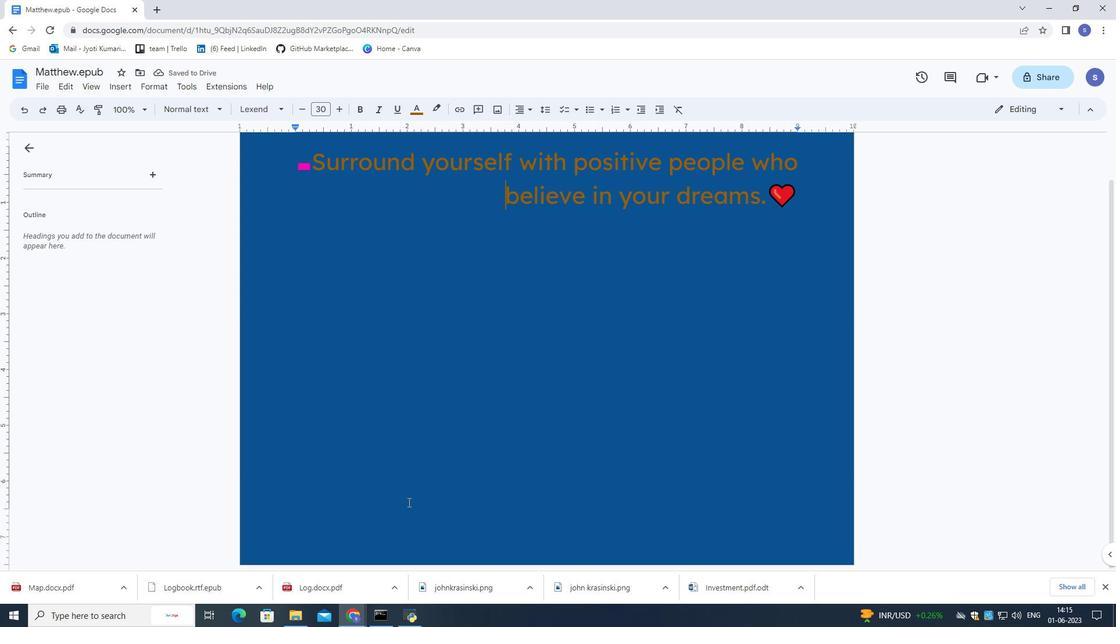 
Action: Mouse moved to (809, 205)
Screenshot: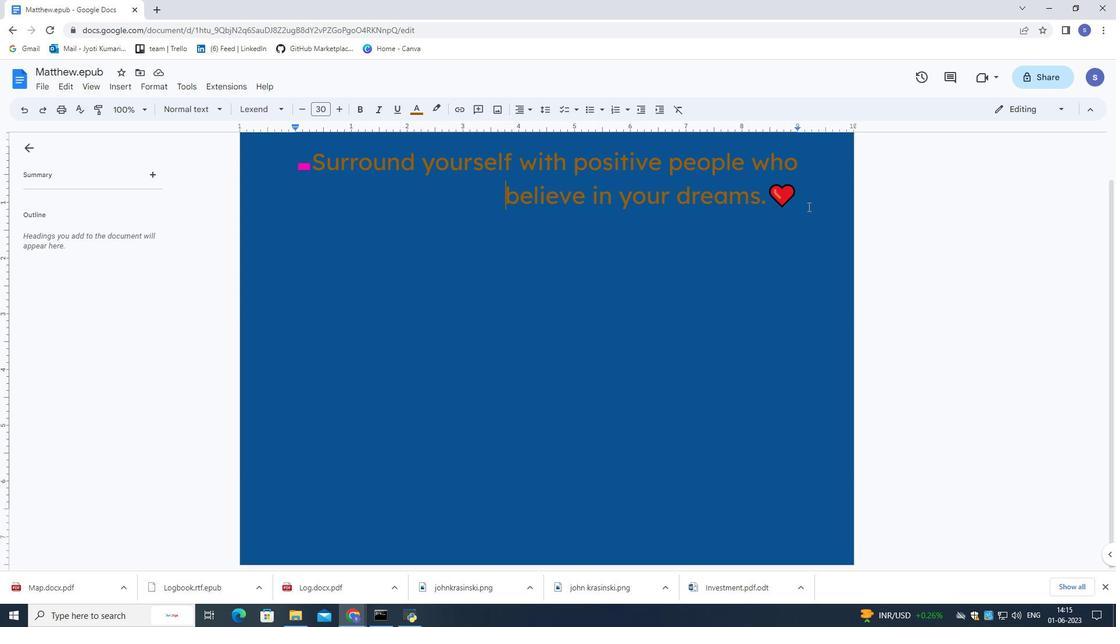 
Action: Mouse pressed left at (809, 205)
Screenshot: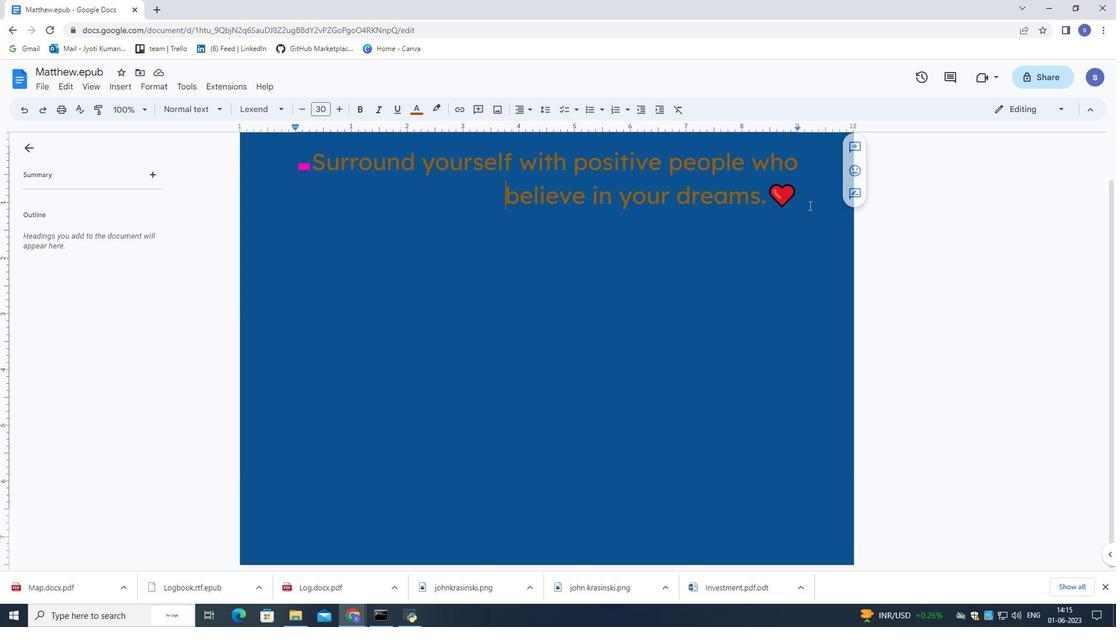
Action: Mouse moved to (789, 199)
Screenshot: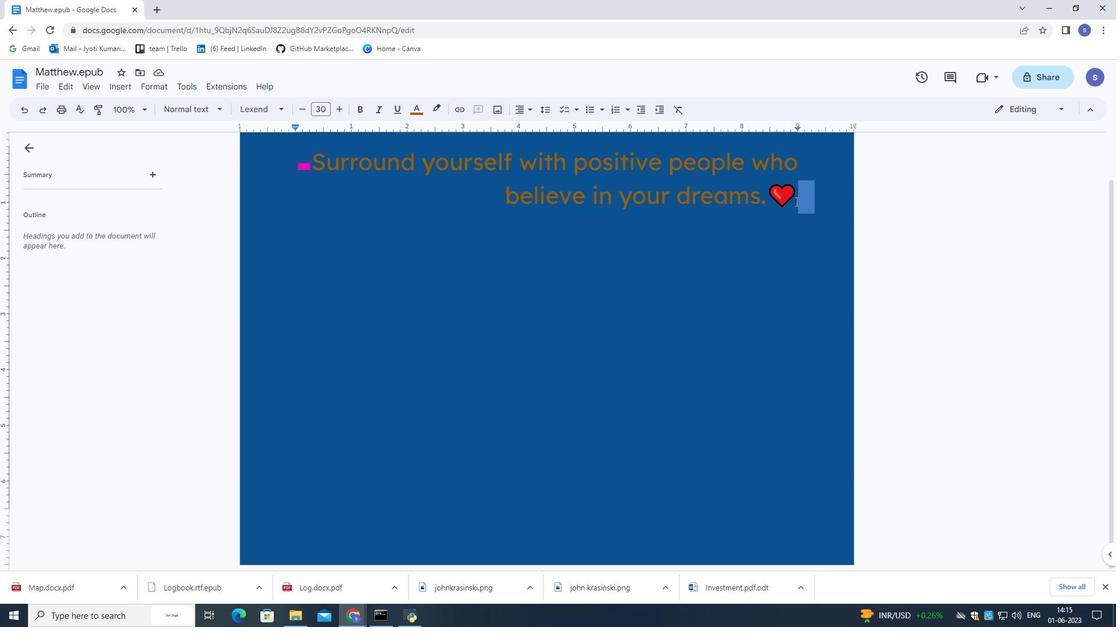 
Action: Key pressed <Key.enter><Key.enter><Key.enter><Key.enter><Key.enter><Key.enter><Key.enter><Key.enter><Key.enter><Key.up>
Screenshot: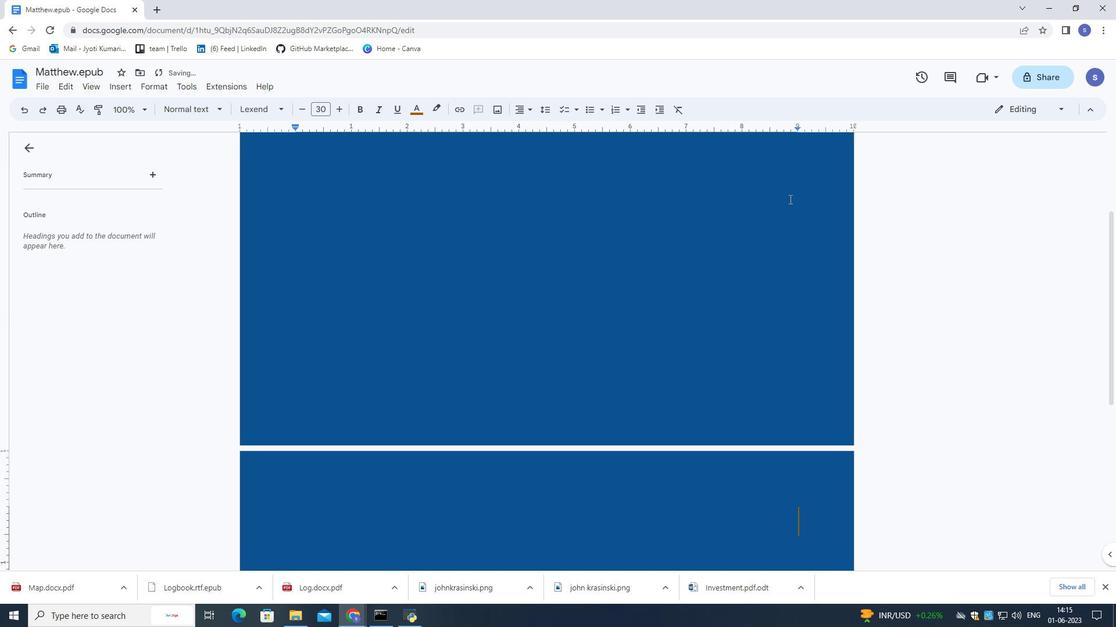 
Action: Mouse moved to (975, 197)
Screenshot: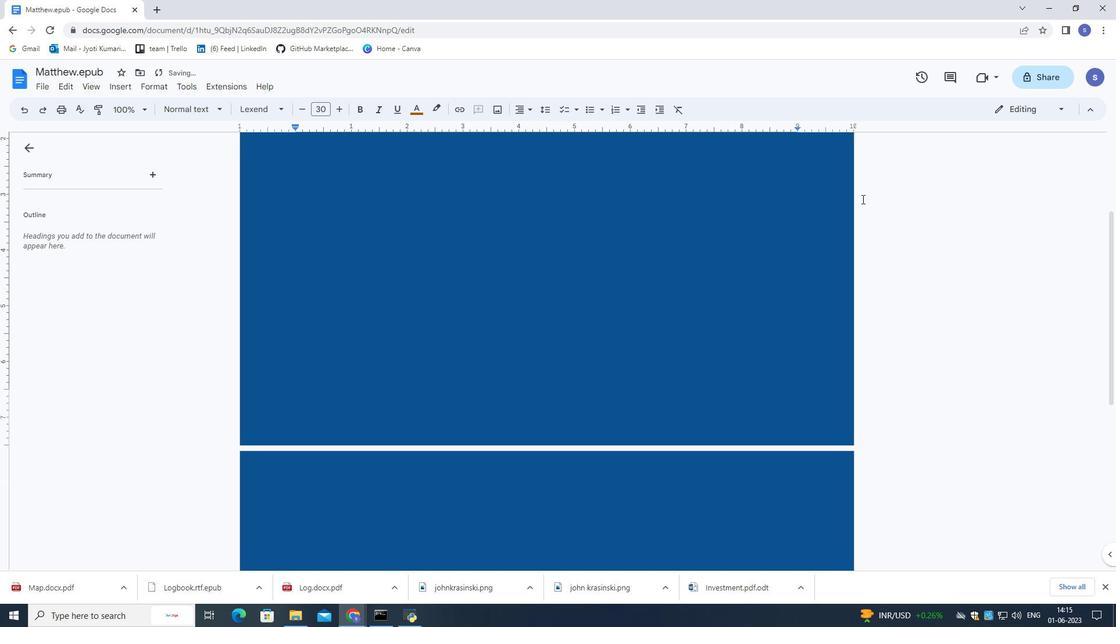 
Action: Mouse scrolled (975, 198) with delta (0, 0)
Screenshot: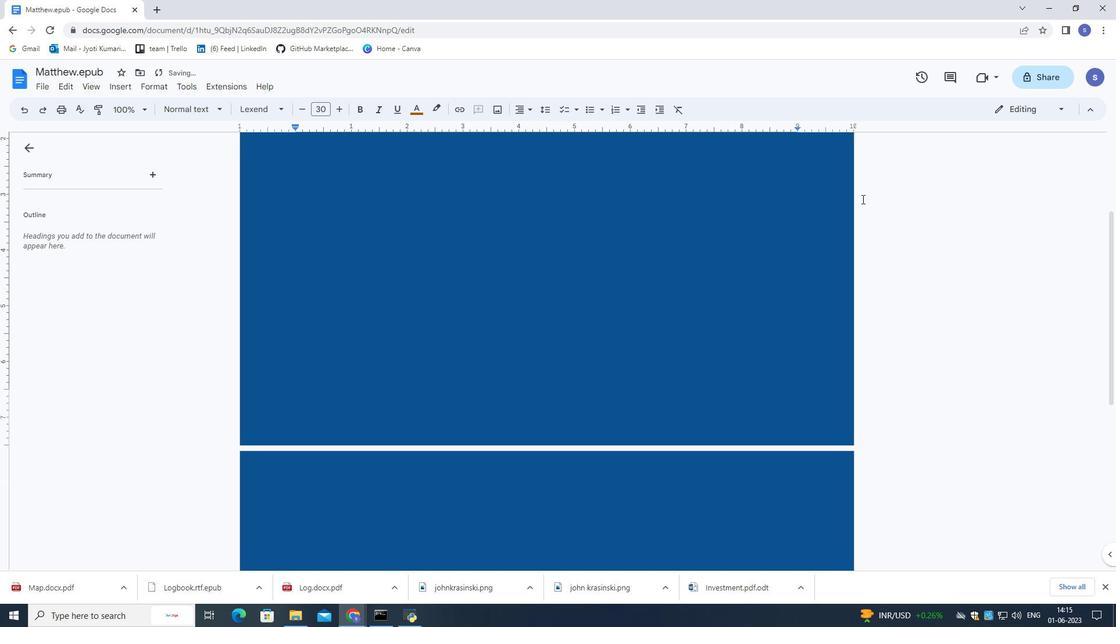 
Action: Mouse moved to (966, 187)
Screenshot: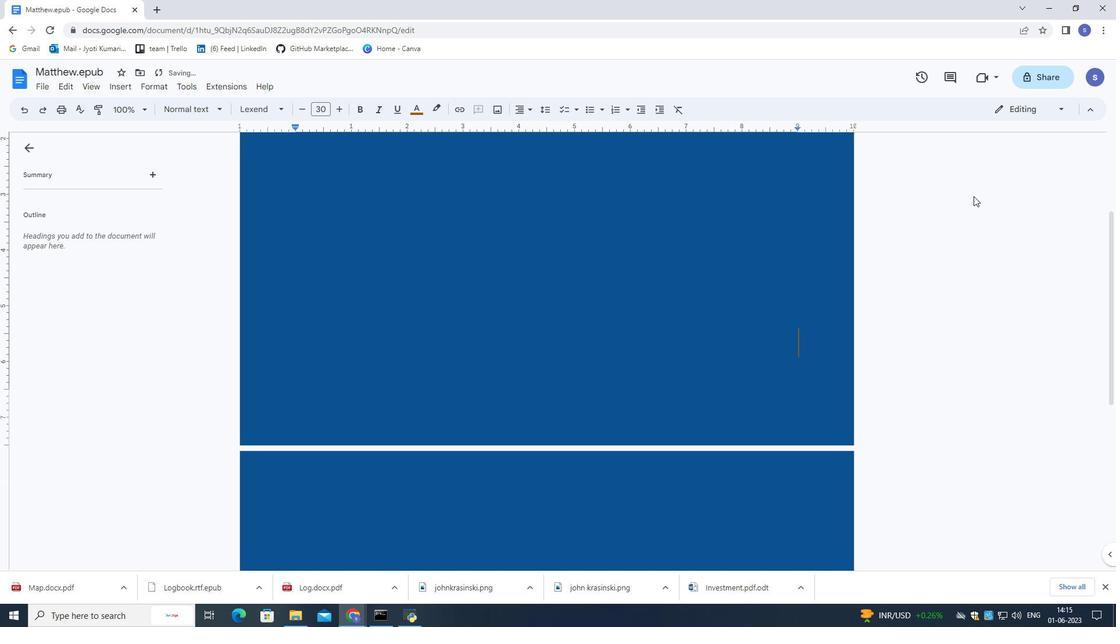 
Action: Mouse scrolled (966, 188) with delta (0, 0)
Screenshot: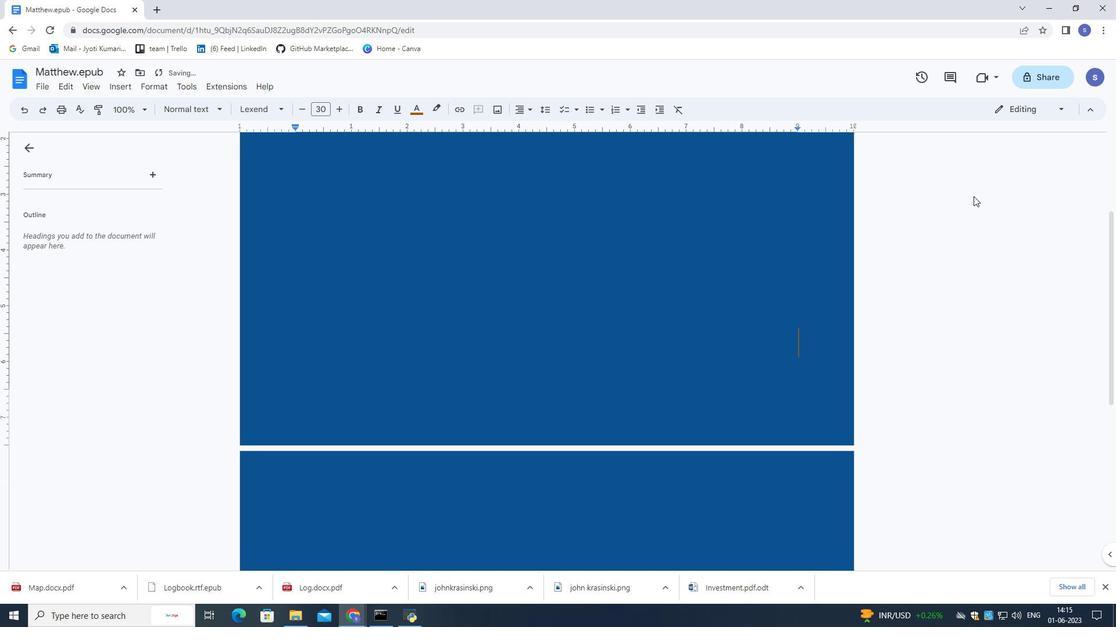 
Action: Mouse moved to (946, 247)
Screenshot: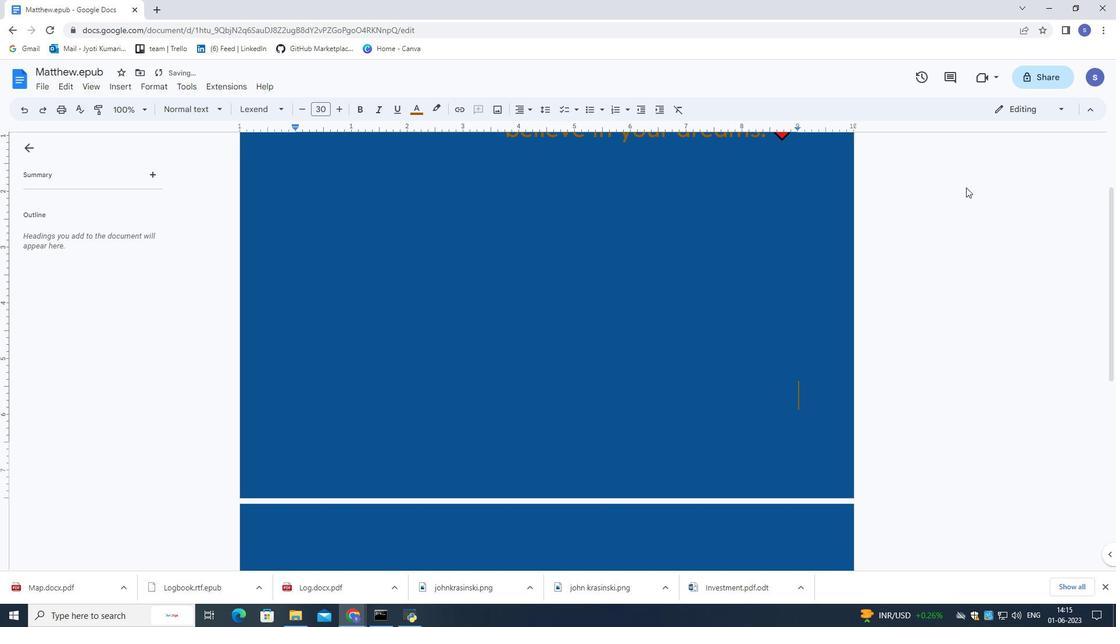 
Action: Mouse scrolled (946, 248) with delta (0, 0)
Screenshot: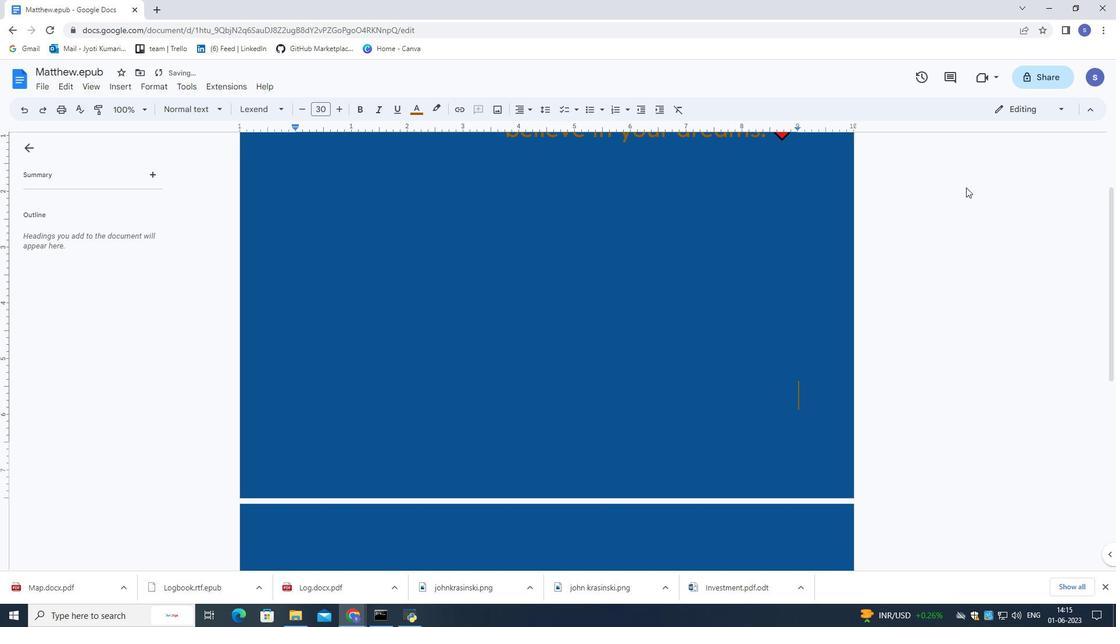 
Action: Mouse moved to (892, 255)
Screenshot: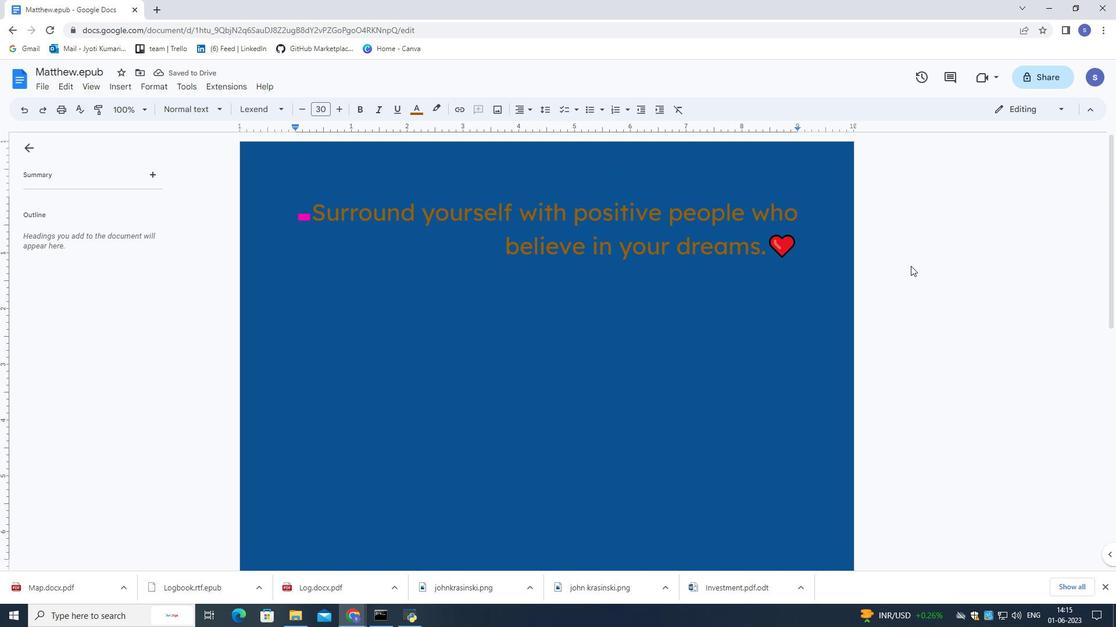
Action: Mouse scrolled (892, 255) with delta (0, 0)
Screenshot: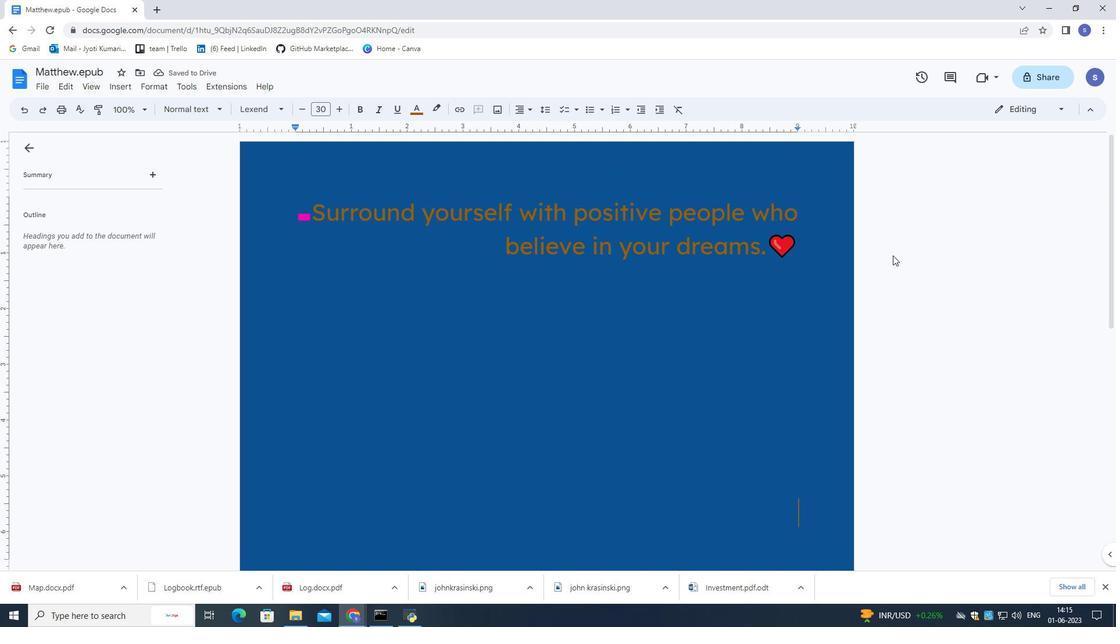 
Action: Mouse scrolled (892, 255) with delta (0, 0)
Screenshot: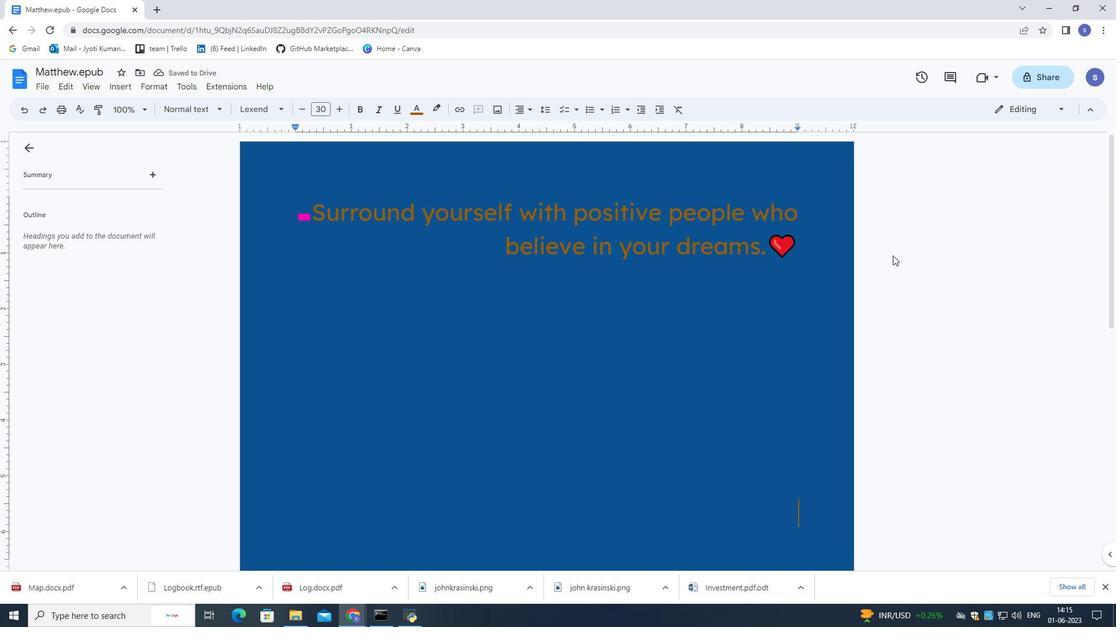 
Action: Mouse moved to (853, 251)
Screenshot: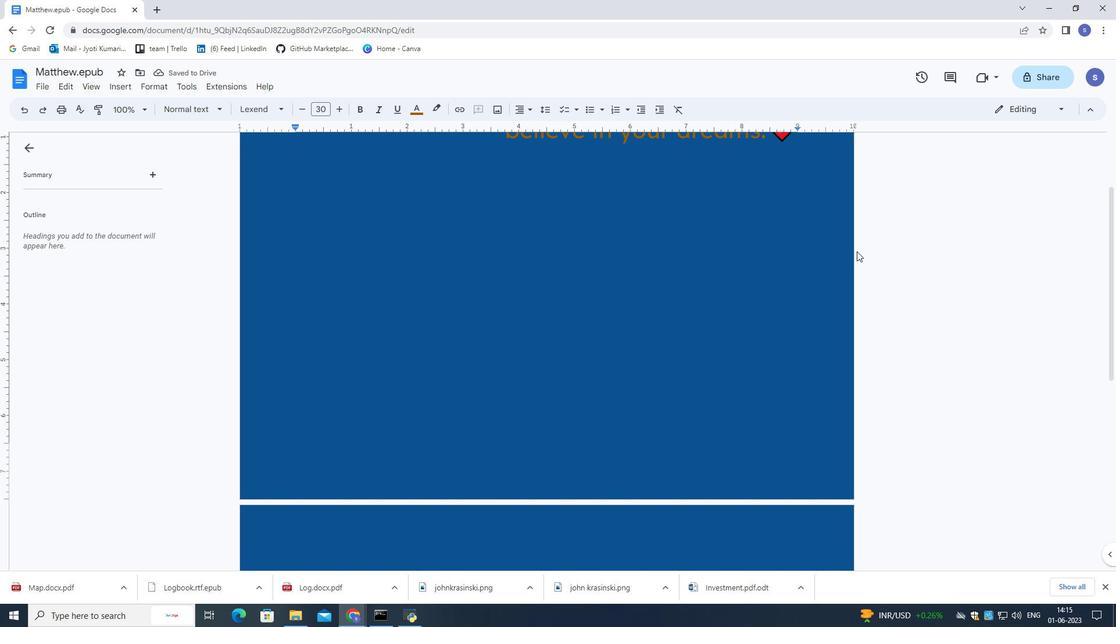 
Action: Mouse scrolled (853, 251) with delta (0, 0)
Screenshot: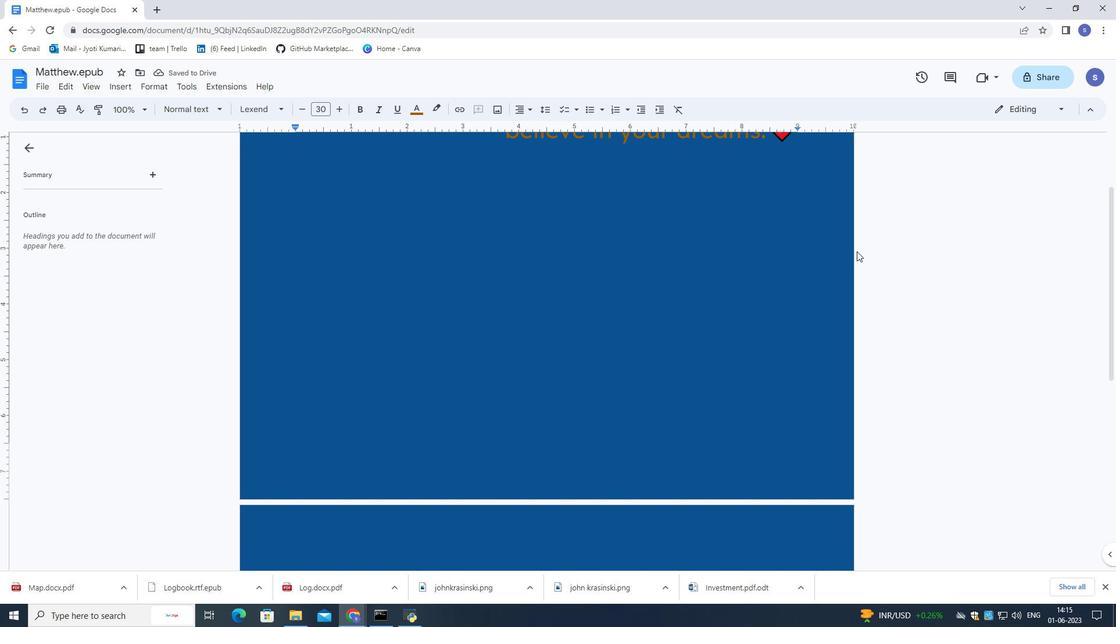 
Action: Mouse moved to (130, 87)
Screenshot: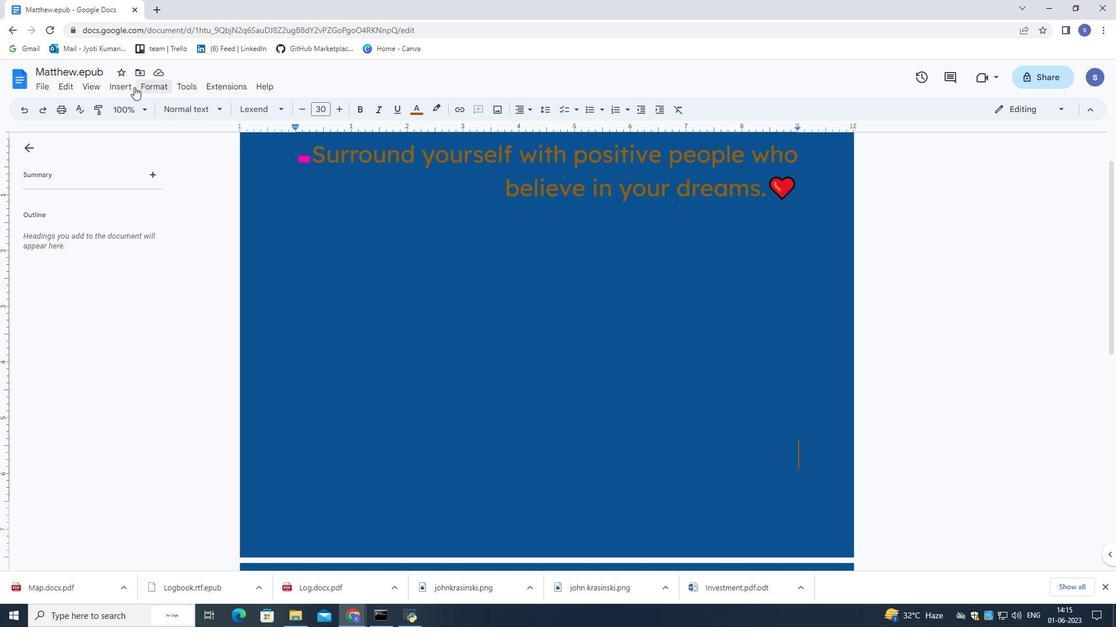 
Action: Mouse pressed left at (130, 87)
Screenshot: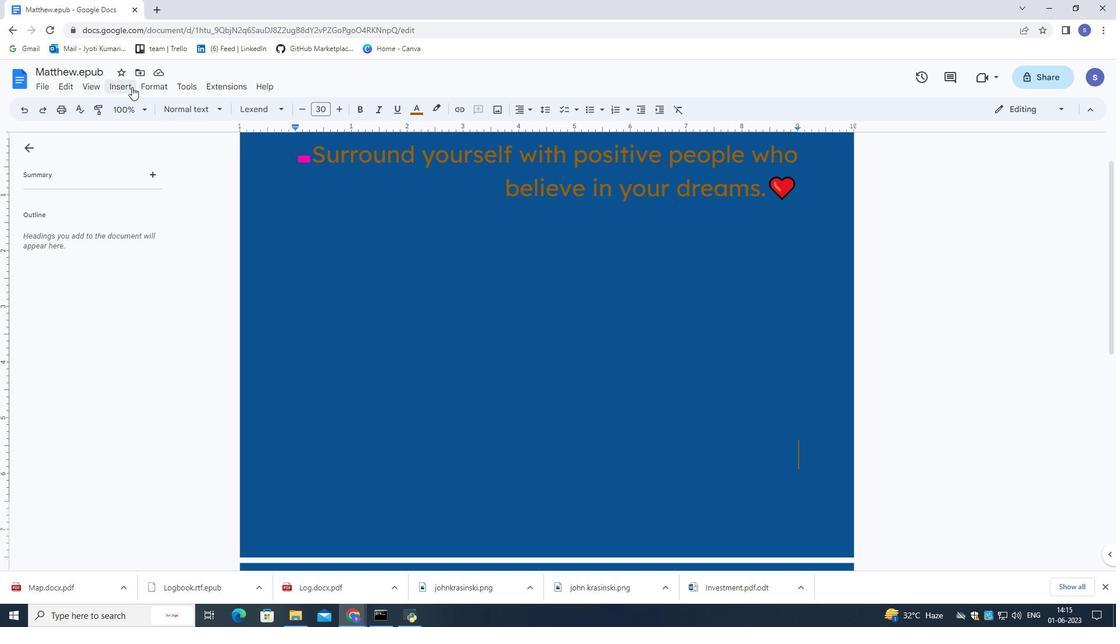 
Action: Mouse moved to (174, 449)
Screenshot: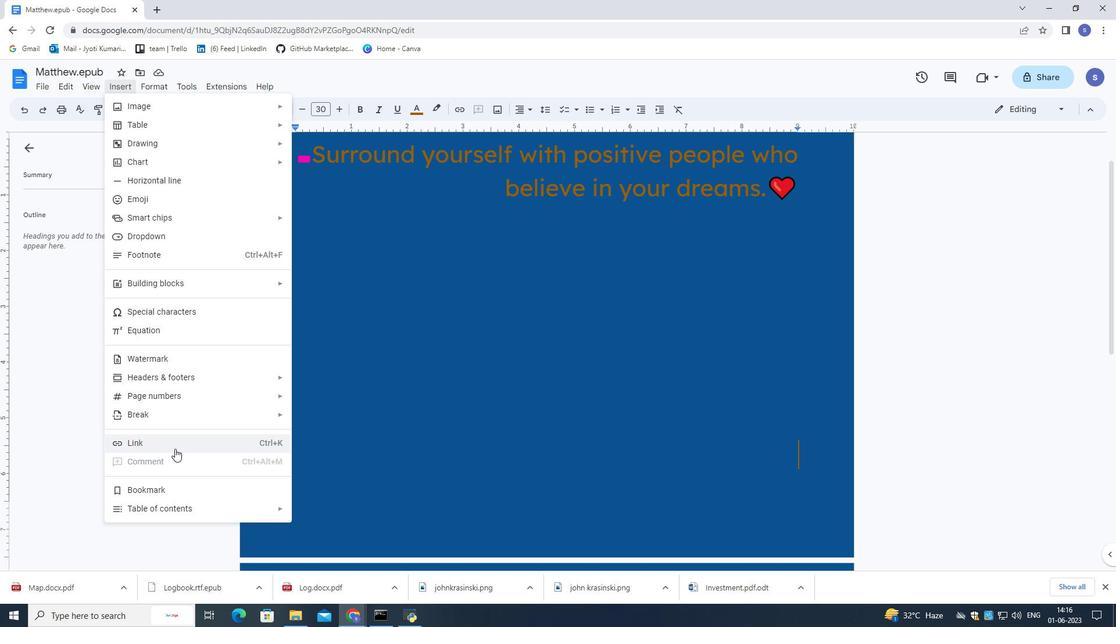 
Action: Mouse pressed left at (174, 449)
Screenshot: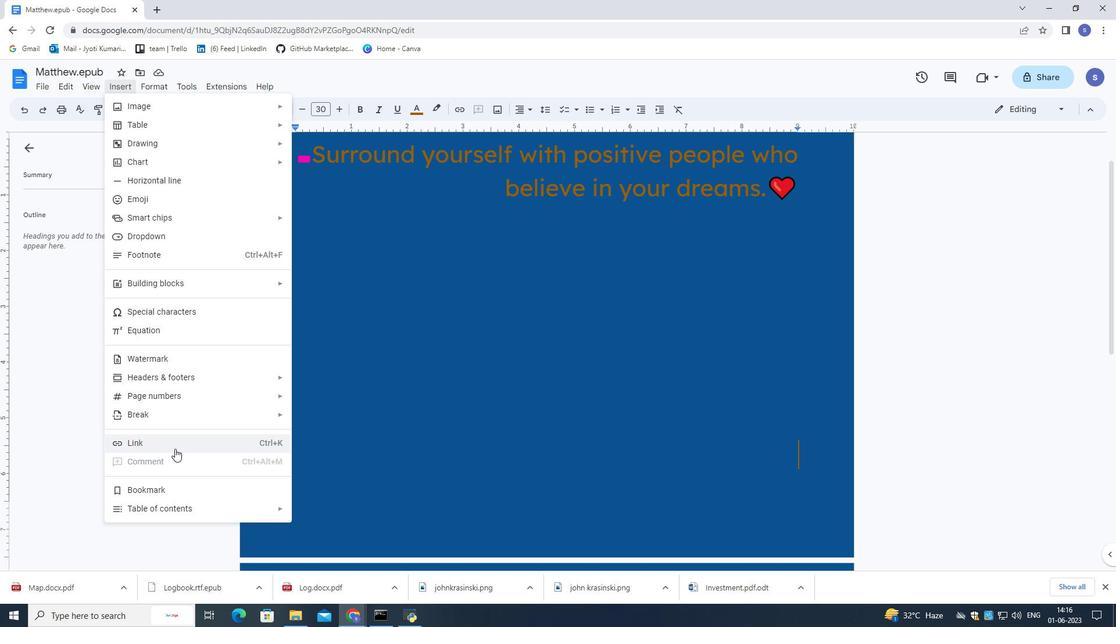 
Action: Mouse moved to (202, 398)
Screenshot: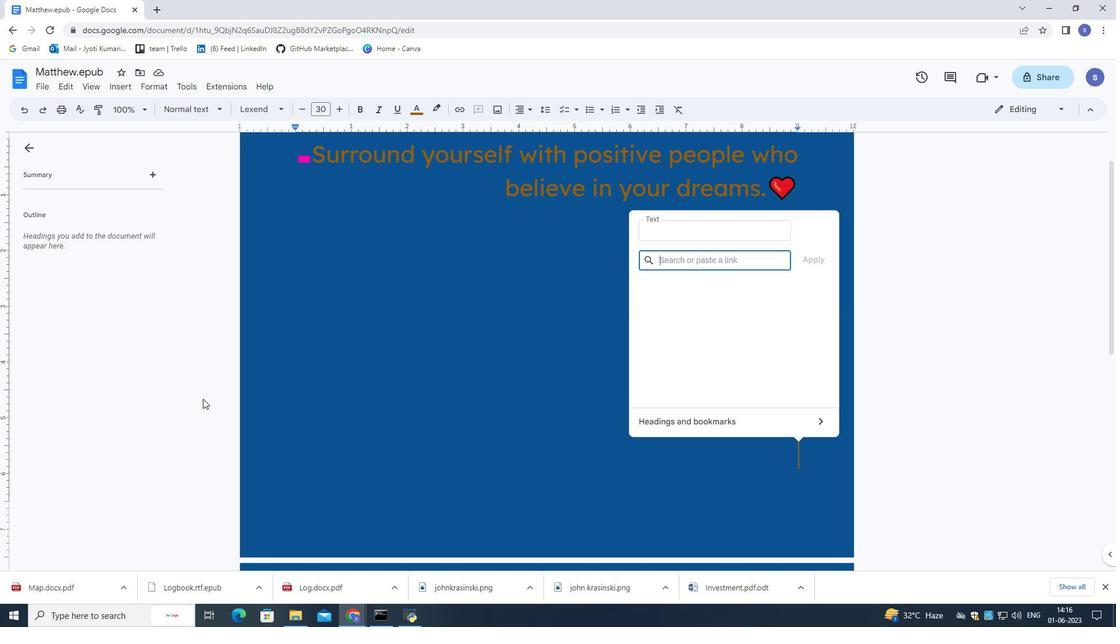 
Action: Key pressed www
Screenshot: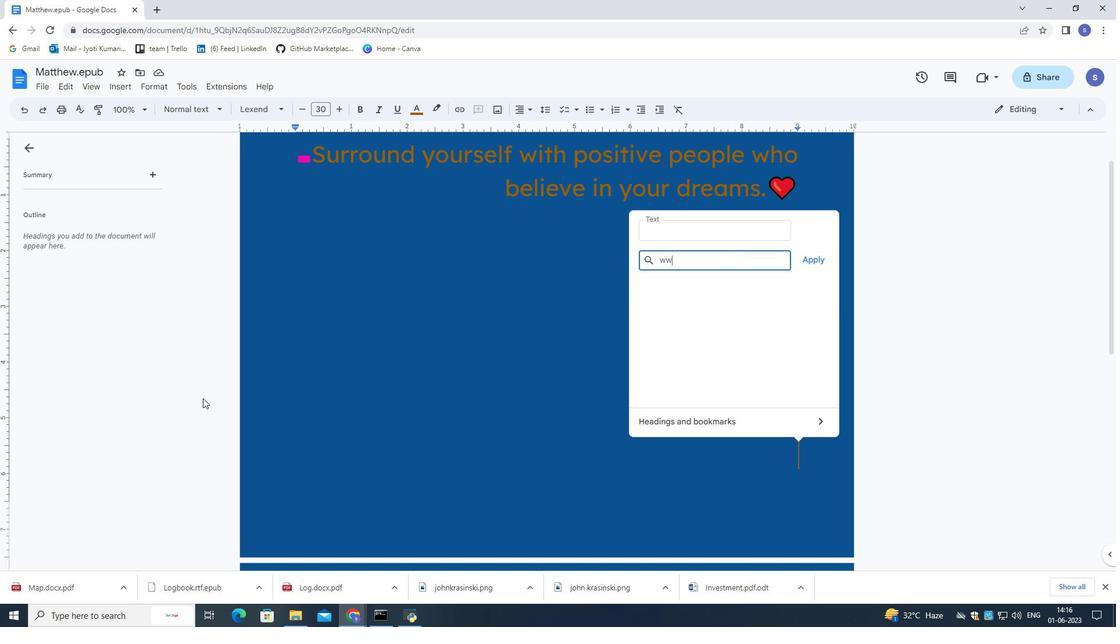 
Action: Mouse moved to (201, 398)
Screenshot: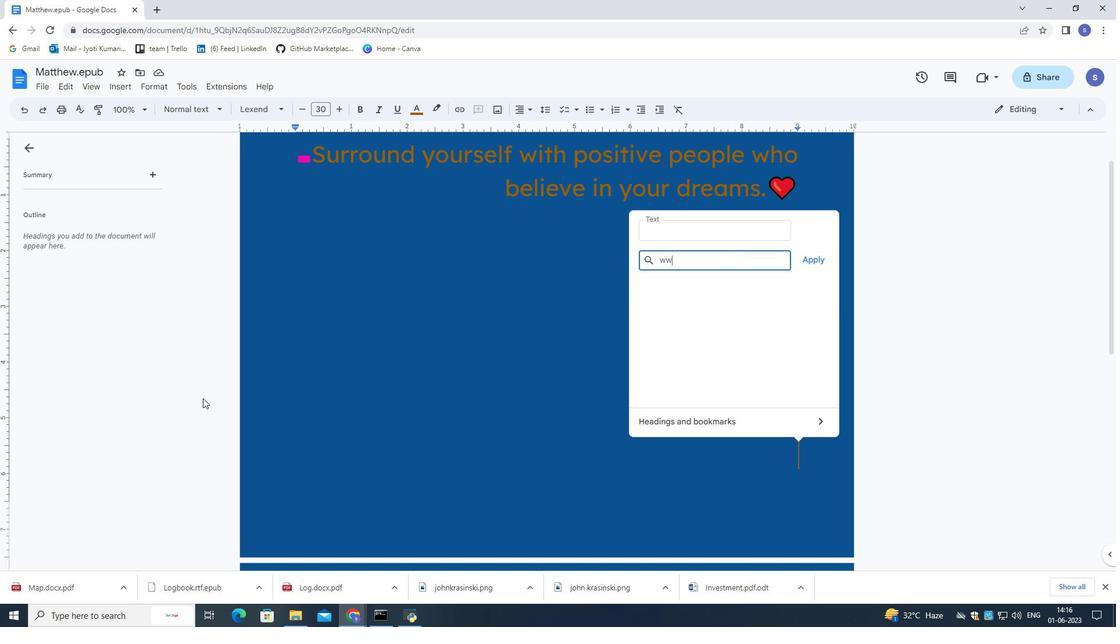 
Action: Key pressed .instagram.com
Screenshot: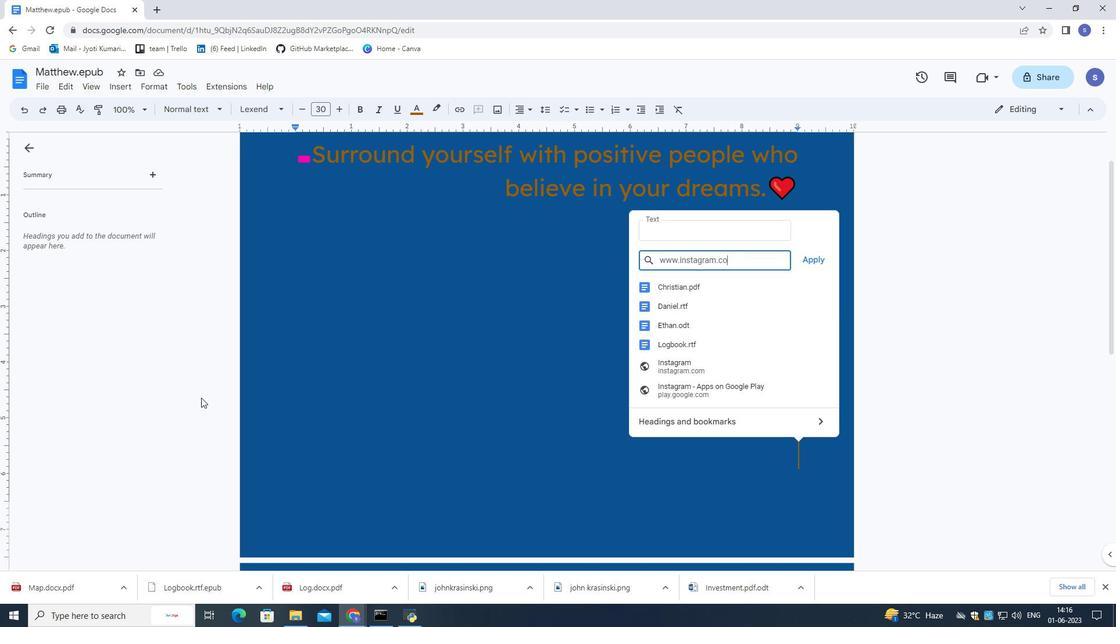
Action: Mouse moved to (824, 262)
Screenshot: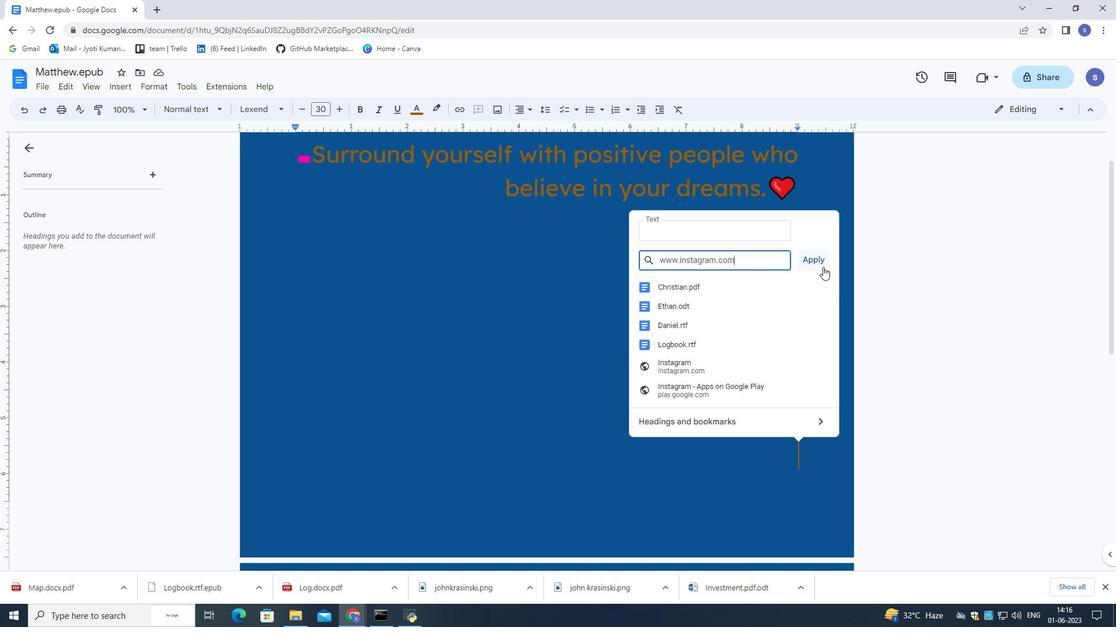 
Action: Mouse pressed left at (824, 262)
Screenshot: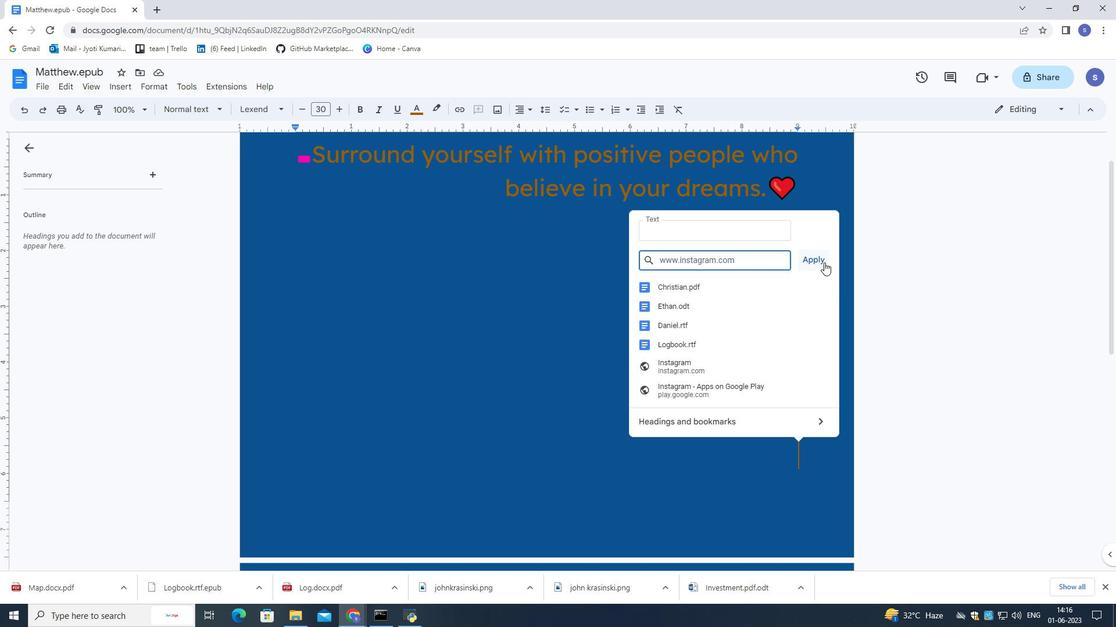 
Action: Mouse moved to (122, 83)
Screenshot: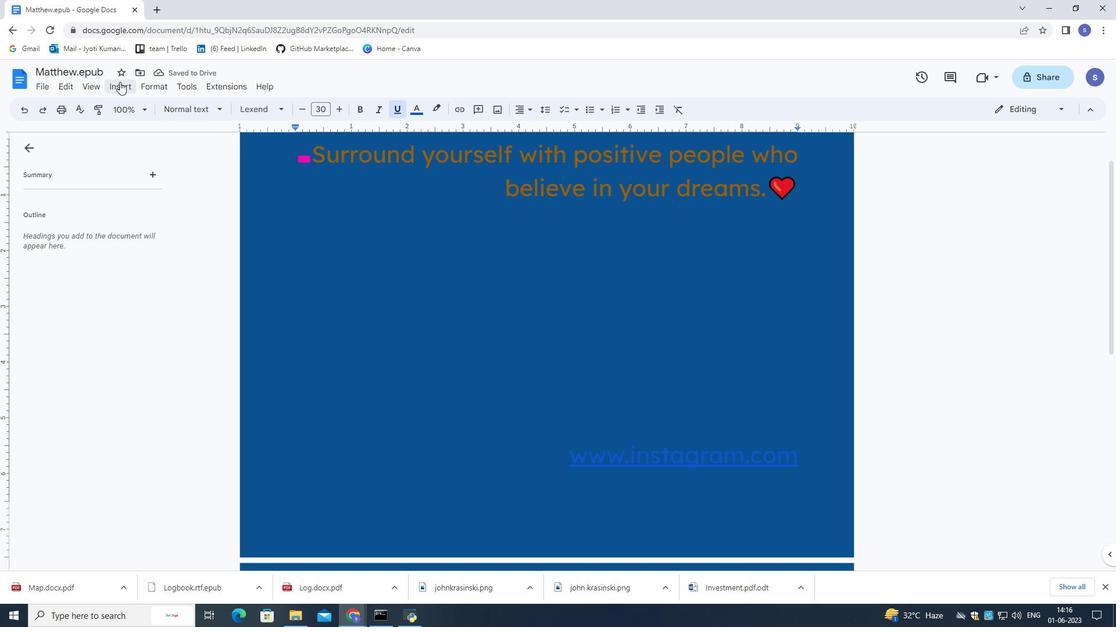 
Action: Mouse pressed left at (122, 83)
Screenshot: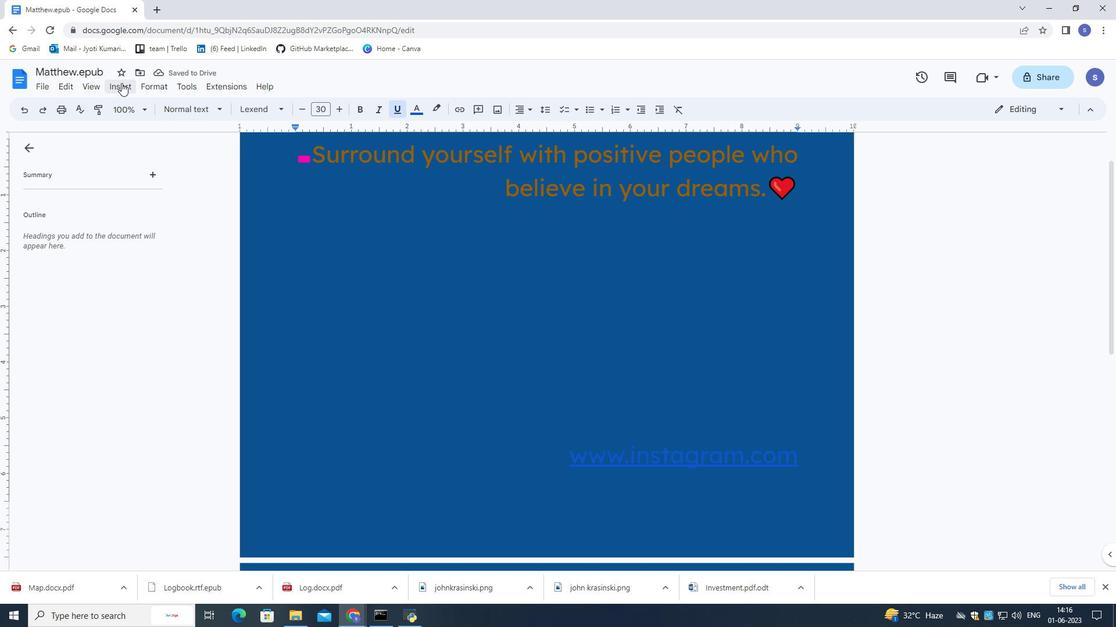 
Action: Mouse moved to (304, 429)
Screenshot: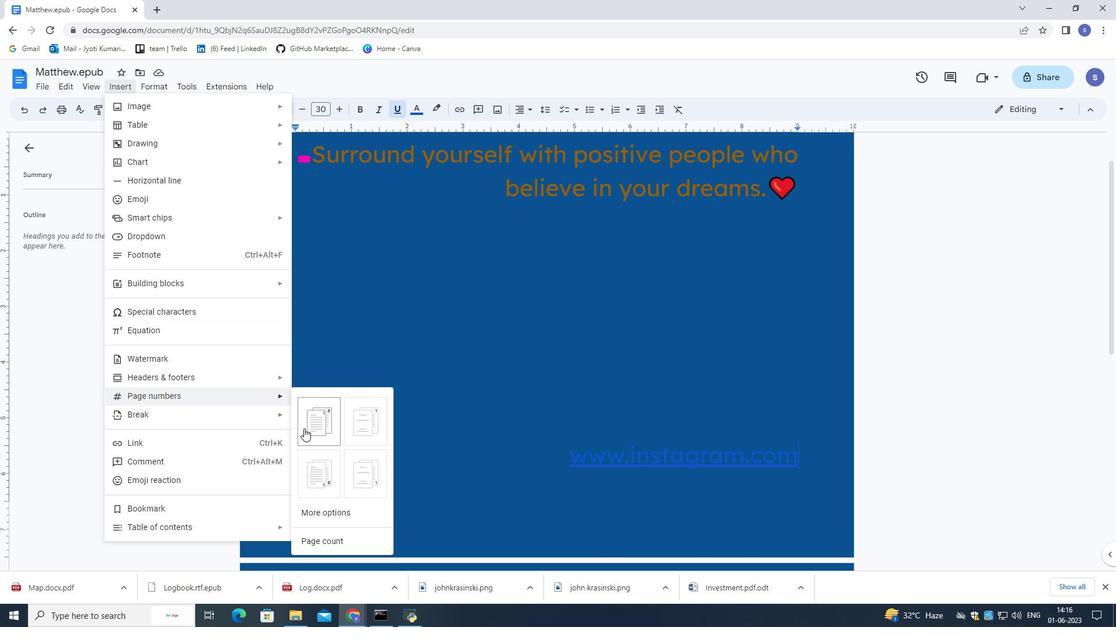 
Action: Mouse pressed left at (304, 429)
Screenshot: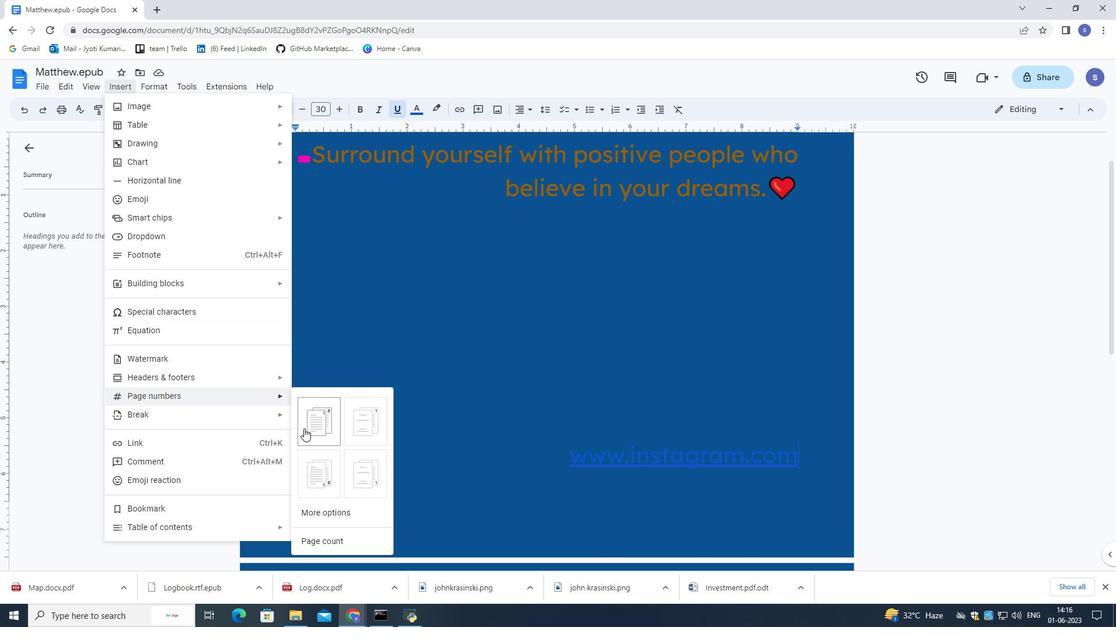 
Action: Mouse moved to (463, 359)
Screenshot: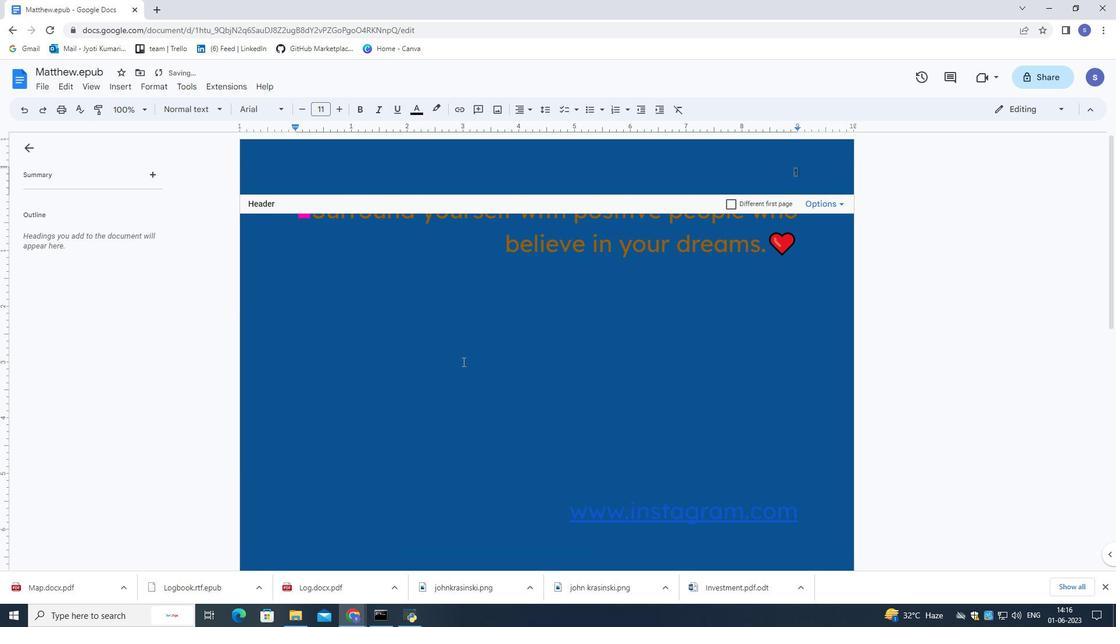 
Action: Mouse pressed left at (463, 359)
Screenshot: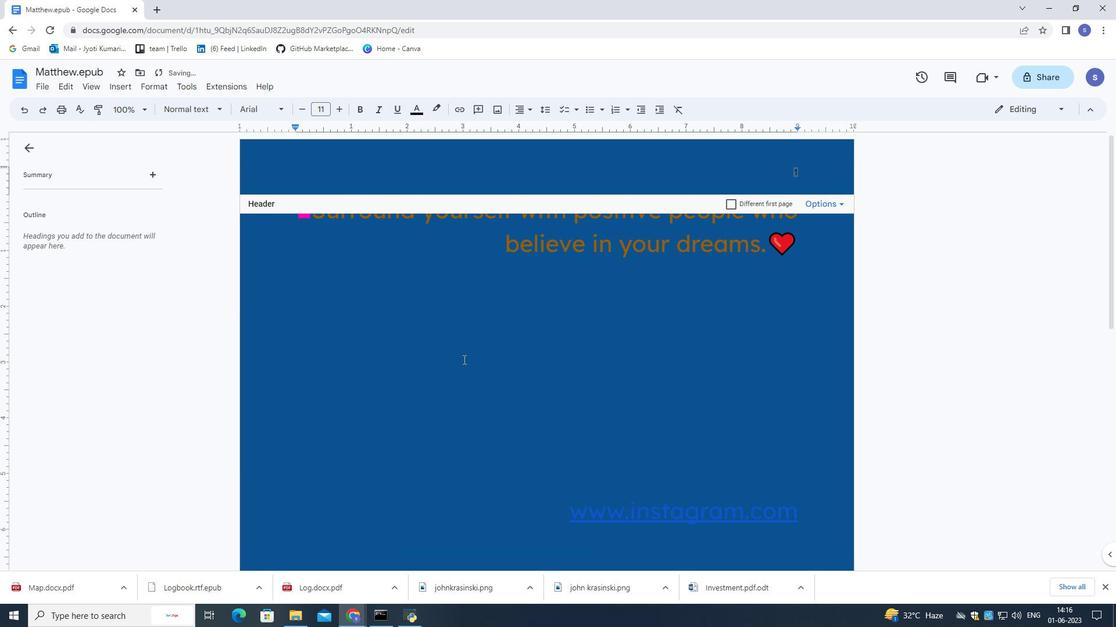 
Action: Mouse moved to (442, 331)
Screenshot: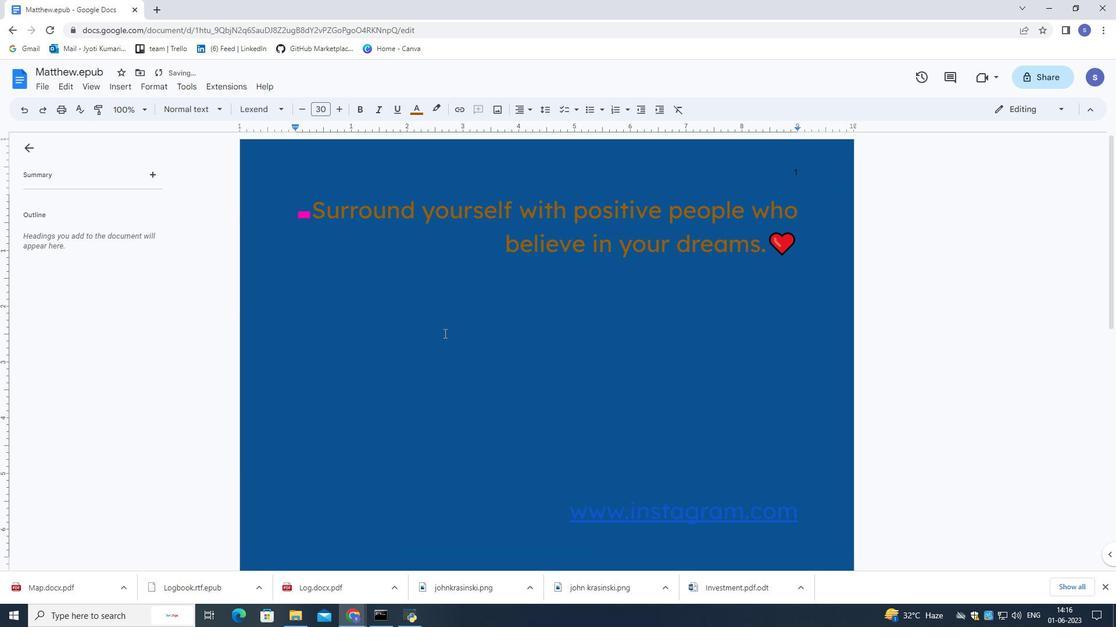 
Action: Mouse scrolled (442, 332) with delta (0, 0)
Screenshot: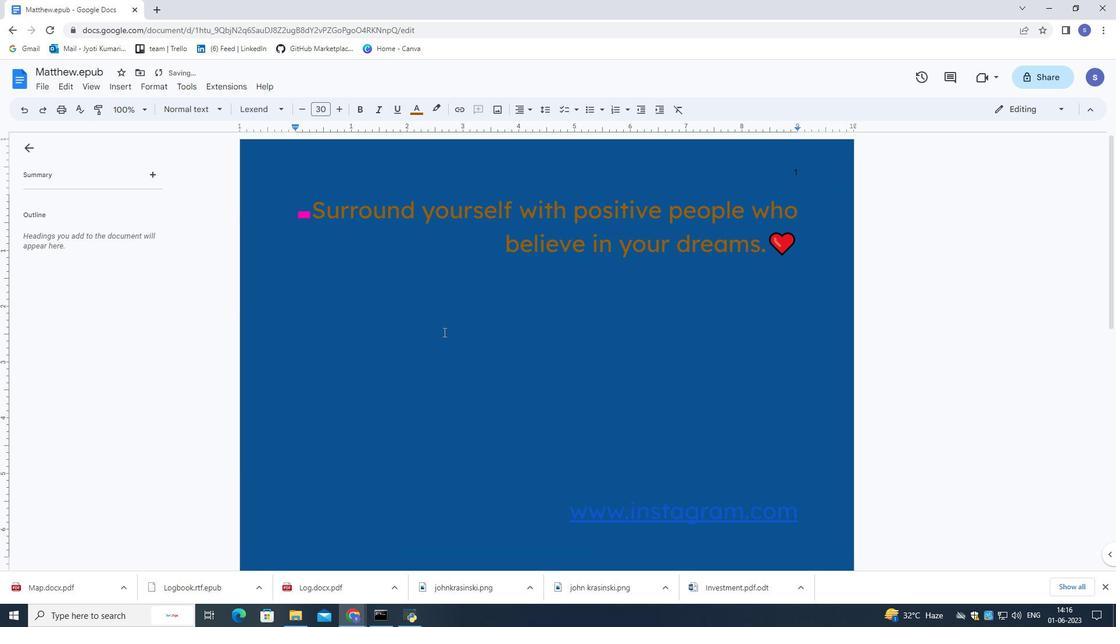 
Action: Mouse moved to (445, 326)
Screenshot: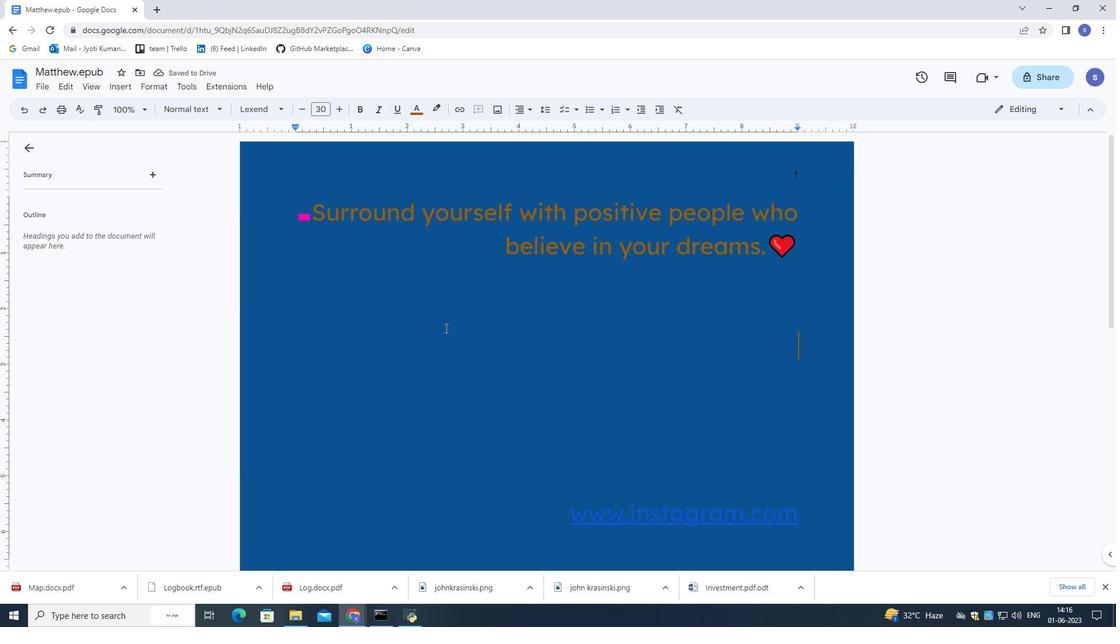 
